Task: Add an event with the title Monthly Performance Evaluation and Feedback, date '2024/03/27', time 8:50 AM to 10:50 AMand add a description: The Lunch Break Mindfulness Session is suitable for individuals of all experience levels, including those who are new to mindfulness. No special equipment or clothing is required—participants can simply find a comfortable position and bring their full attention to the practice., put the event into Red category . Add location for the event as: Dublin, Ireland, logged in from the account softage.3@softage.netand send the event invitation to softage.5@softage.net and softage.6@softage.net. Set a reminder for the event 2 hour before
Action: Mouse moved to (115, 124)
Screenshot: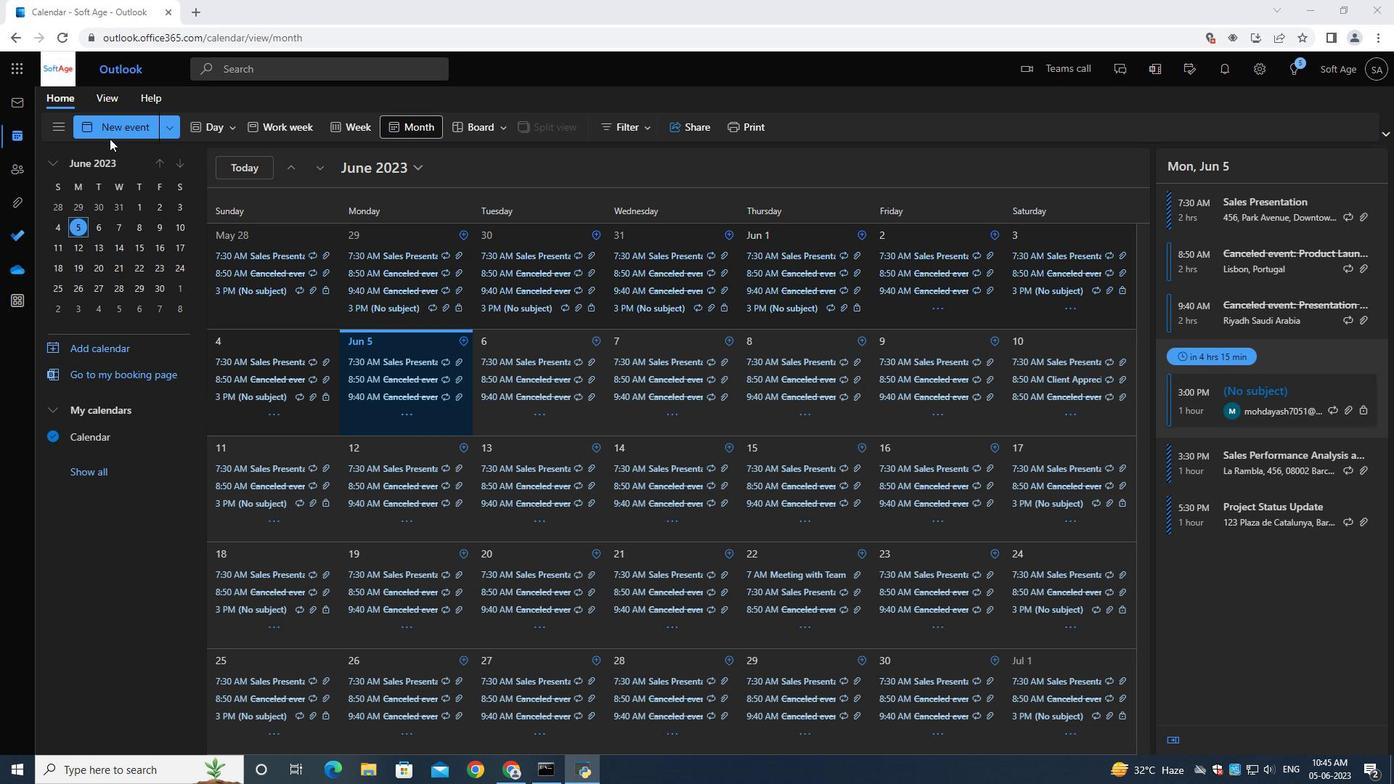 
Action: Mouse pressed left at (115, 124)
Screenshot: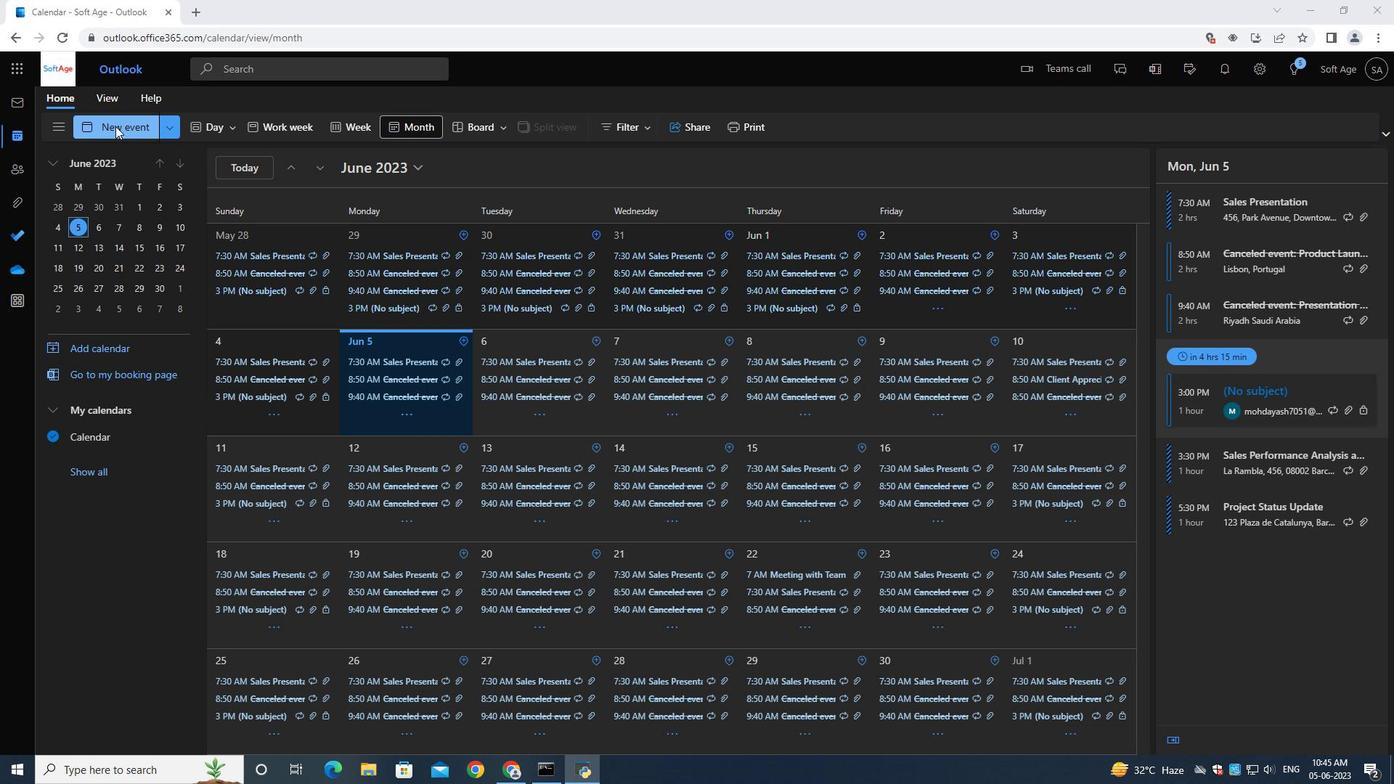 
Action: Mouse moved to (367, 223)
Screenshot: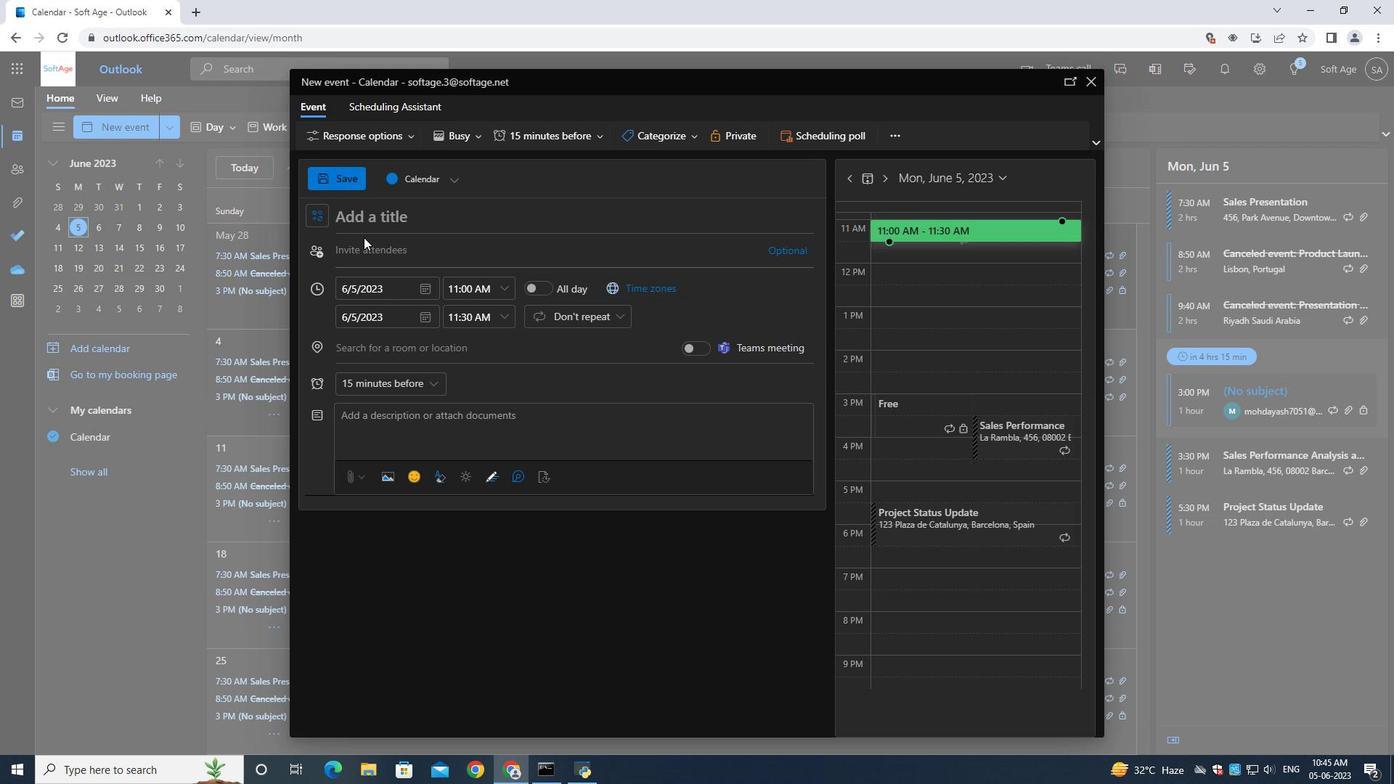 
Action: Mouse pressed left at (367, 223)
Screenshot: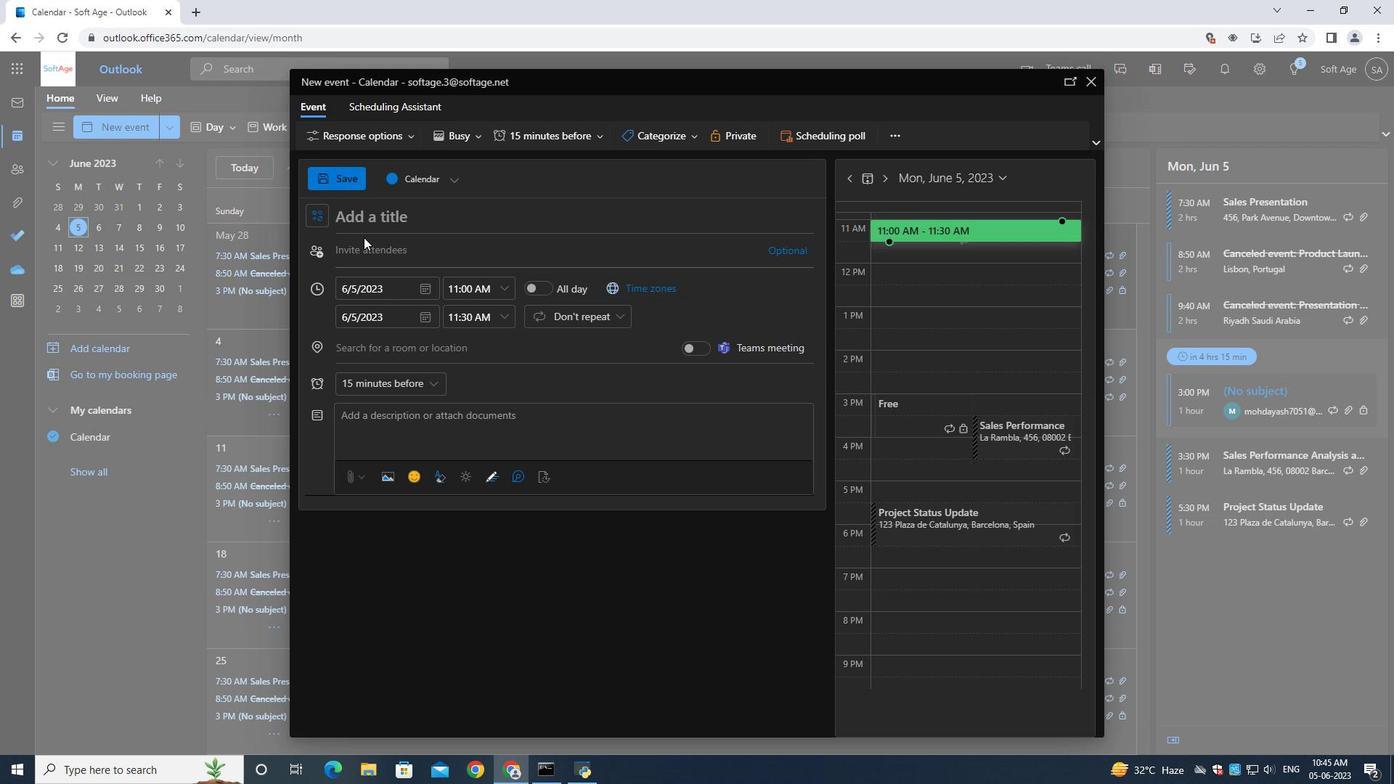 
Action: Key pressed <Key.shift>Monthly<Key.space><Key.shift>Performance<Key.space><Key.shift>Evaluation<Key.space>and<Key.space><Key.shift>Feedback
Screenshot: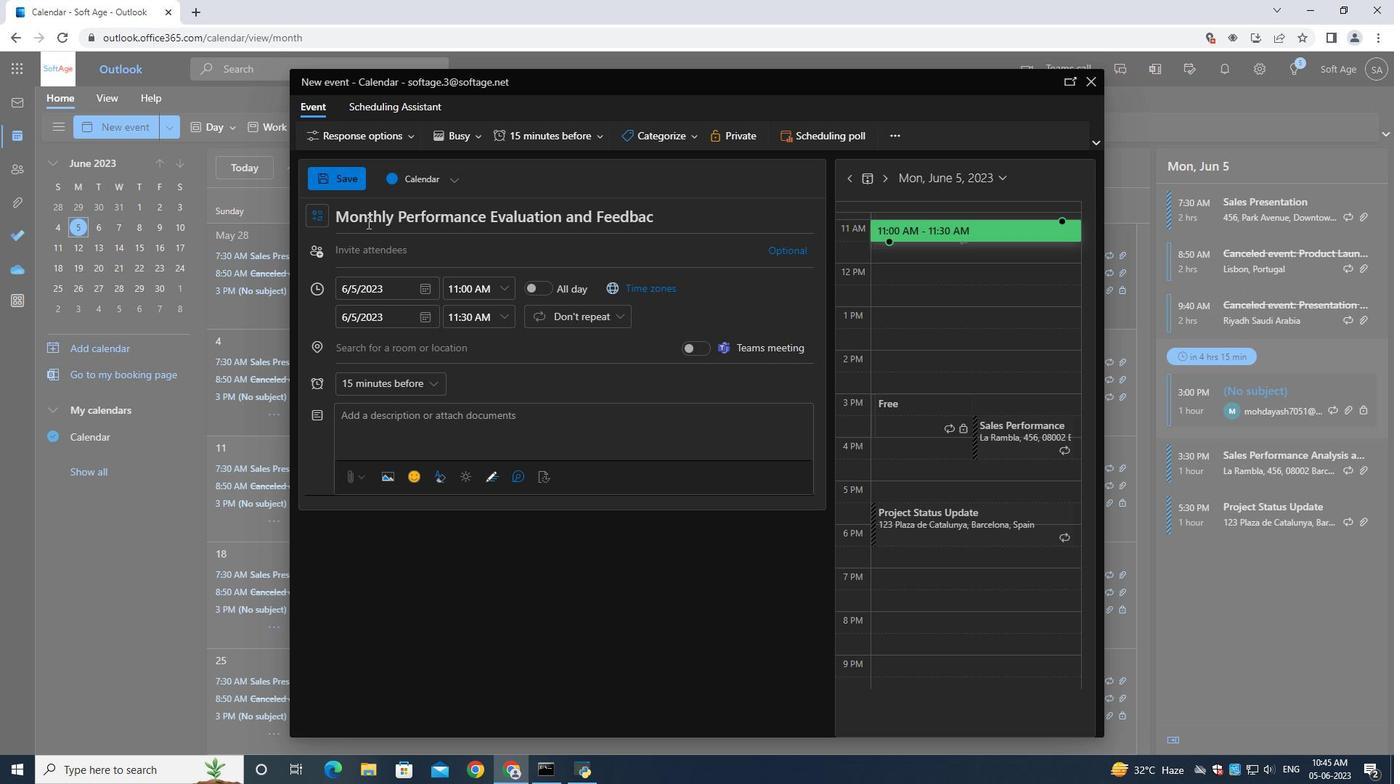 
Action: Mouse moved to (419, 286)
Screenshot: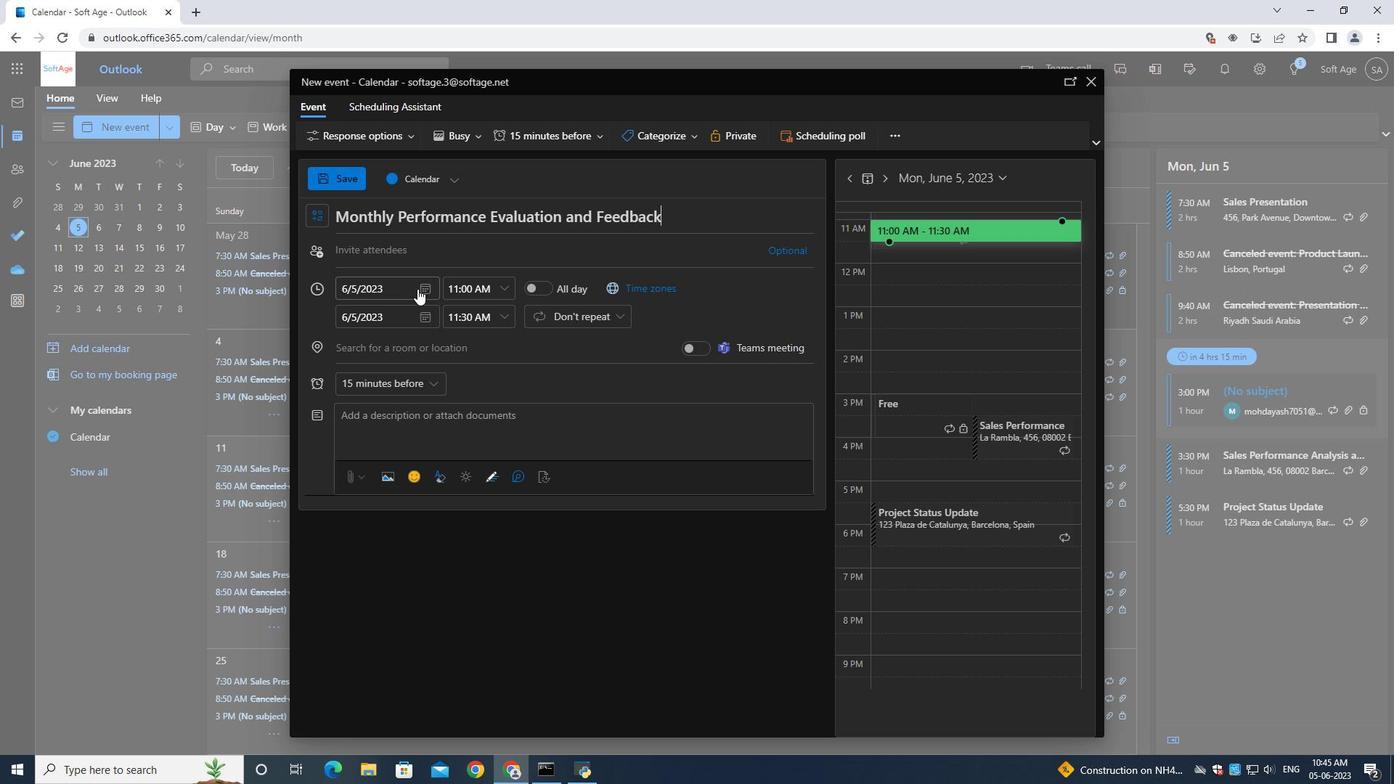 
Action: Mouse pressed left at (419, 286)
Screenshot: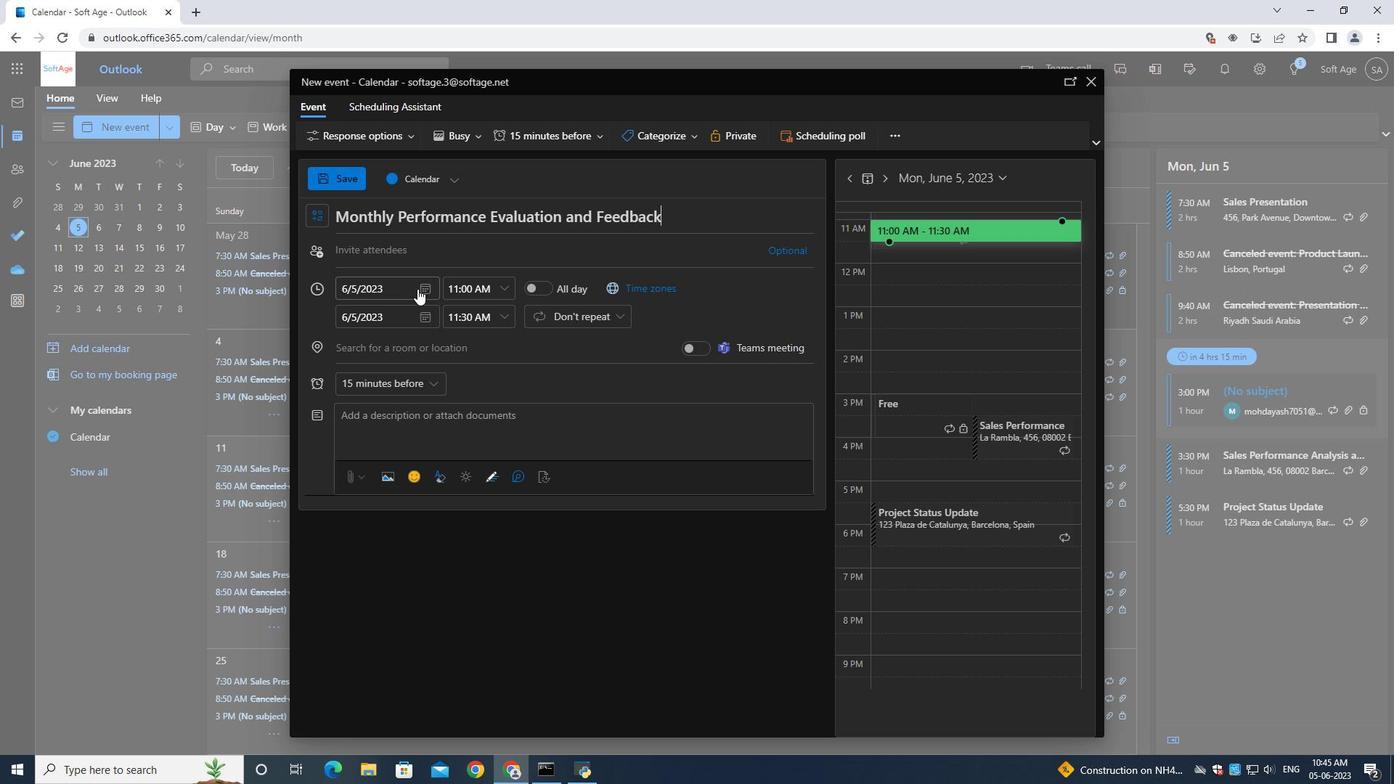 
Action: Mouse moved to (469, 327)
Screenshot: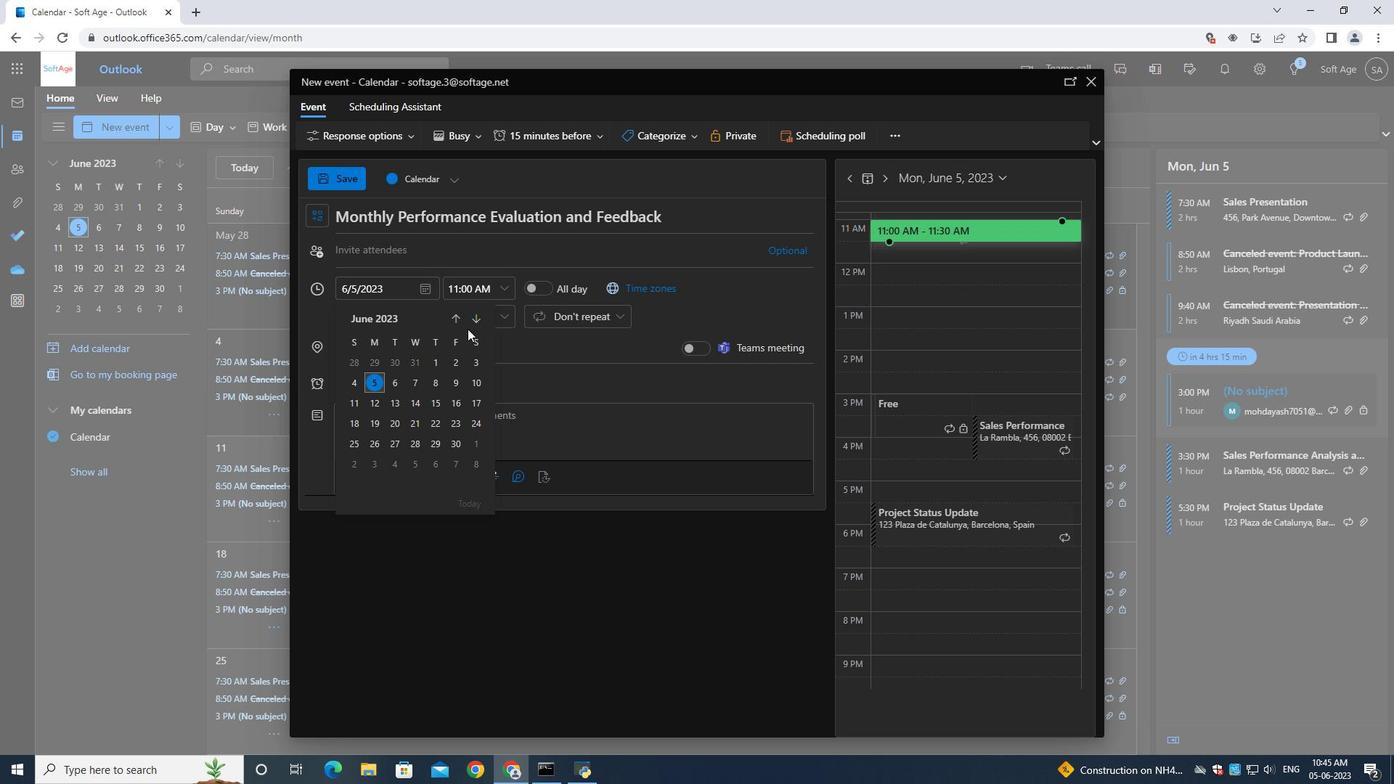 
Action: Mouse pressed left at (469, 327)
Screenshot: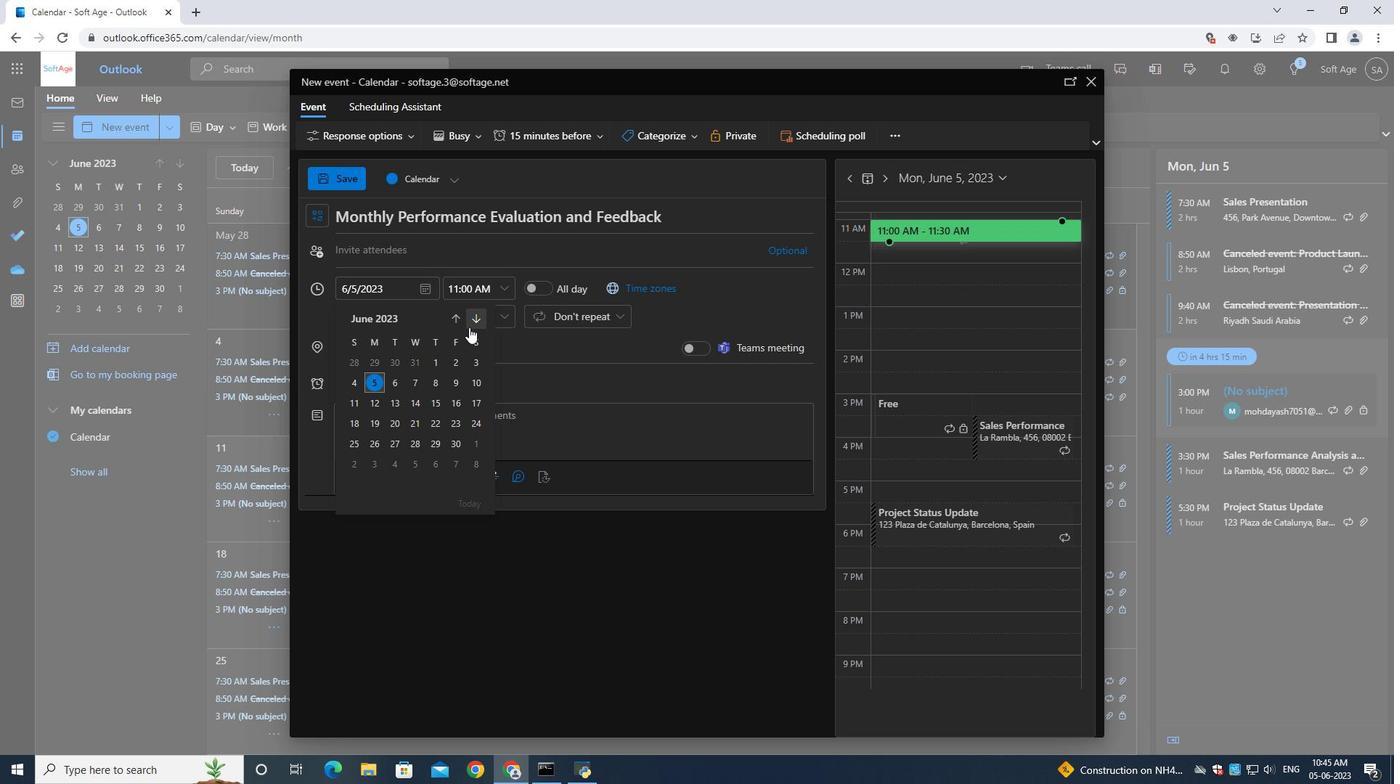 
Action: Mouse pressed left at (469, 327)
Screenshot: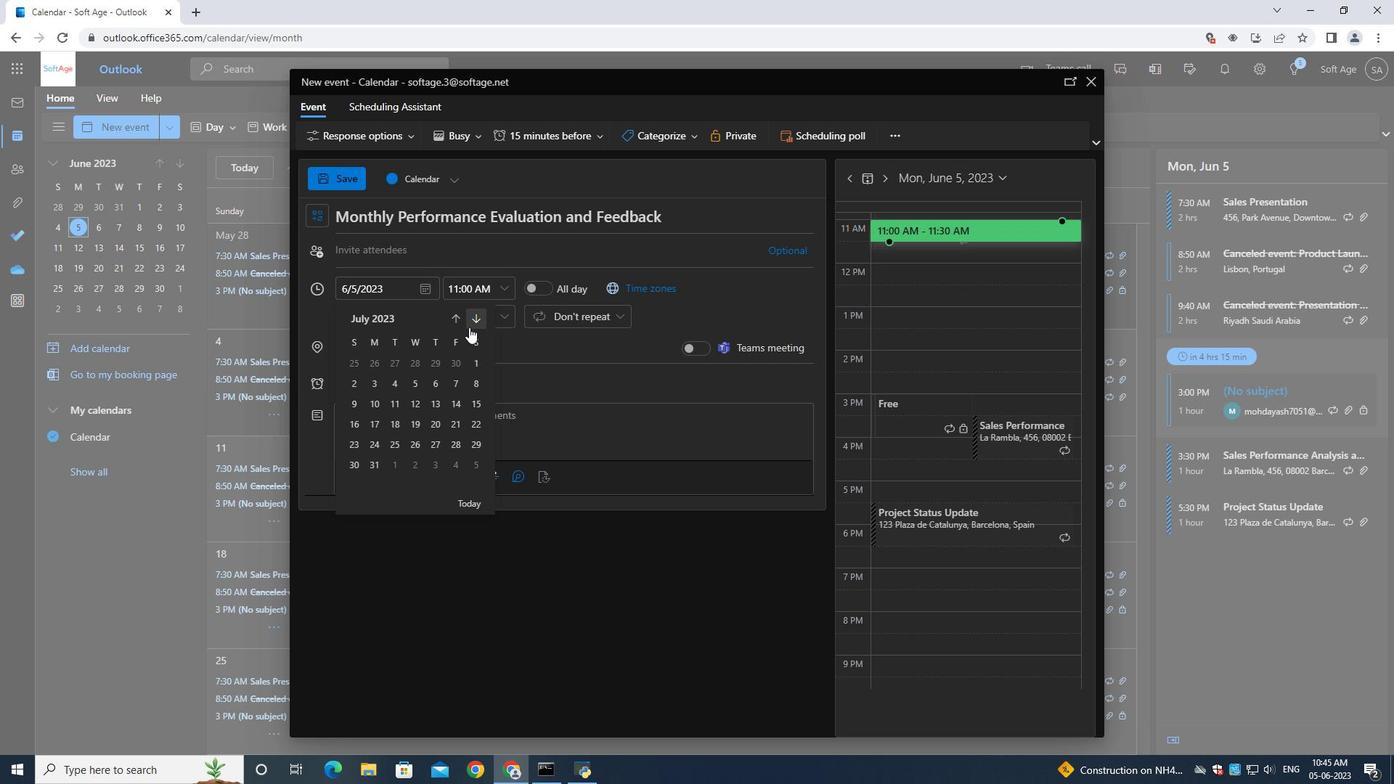 
Action: Mouse pressed left at (469, 327)
Screenshot: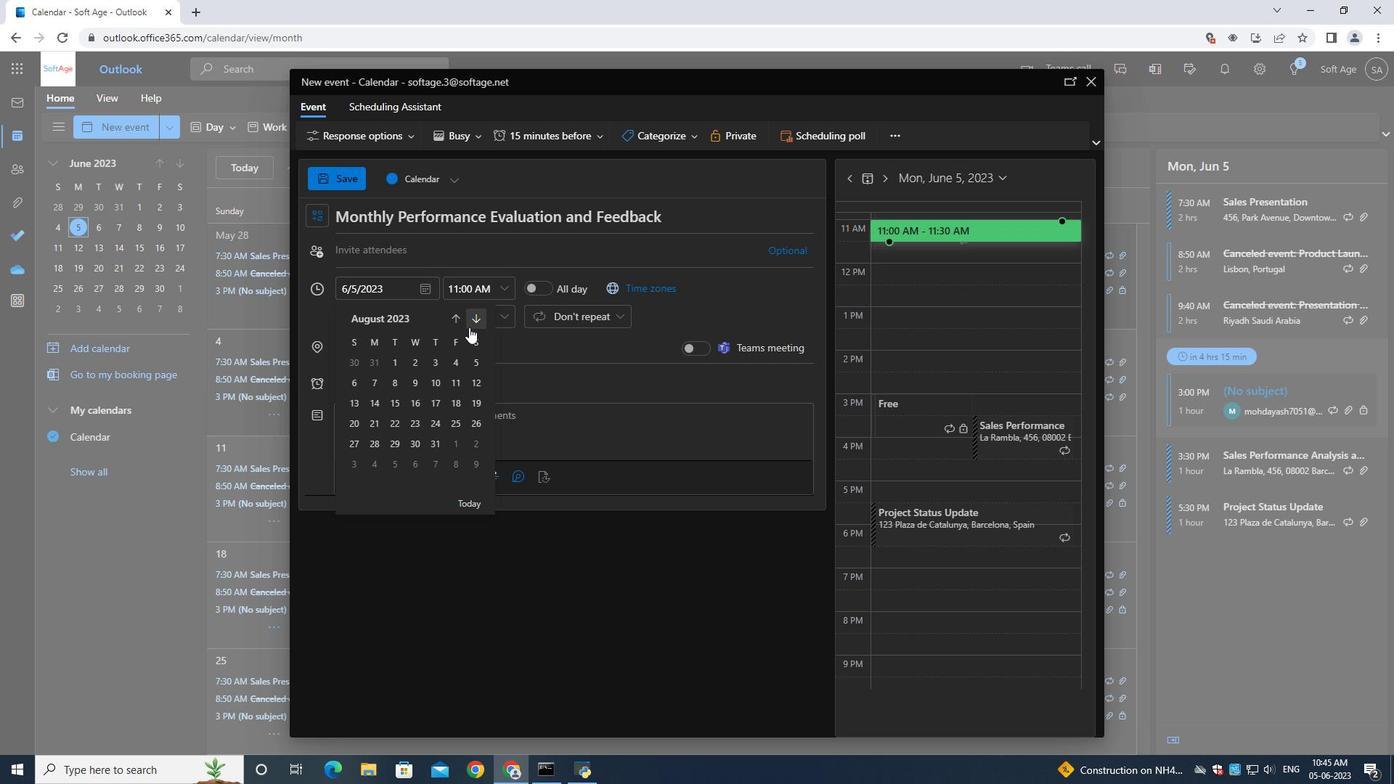 
Action: Mouse pressed left at (469, 327)
Screenshot: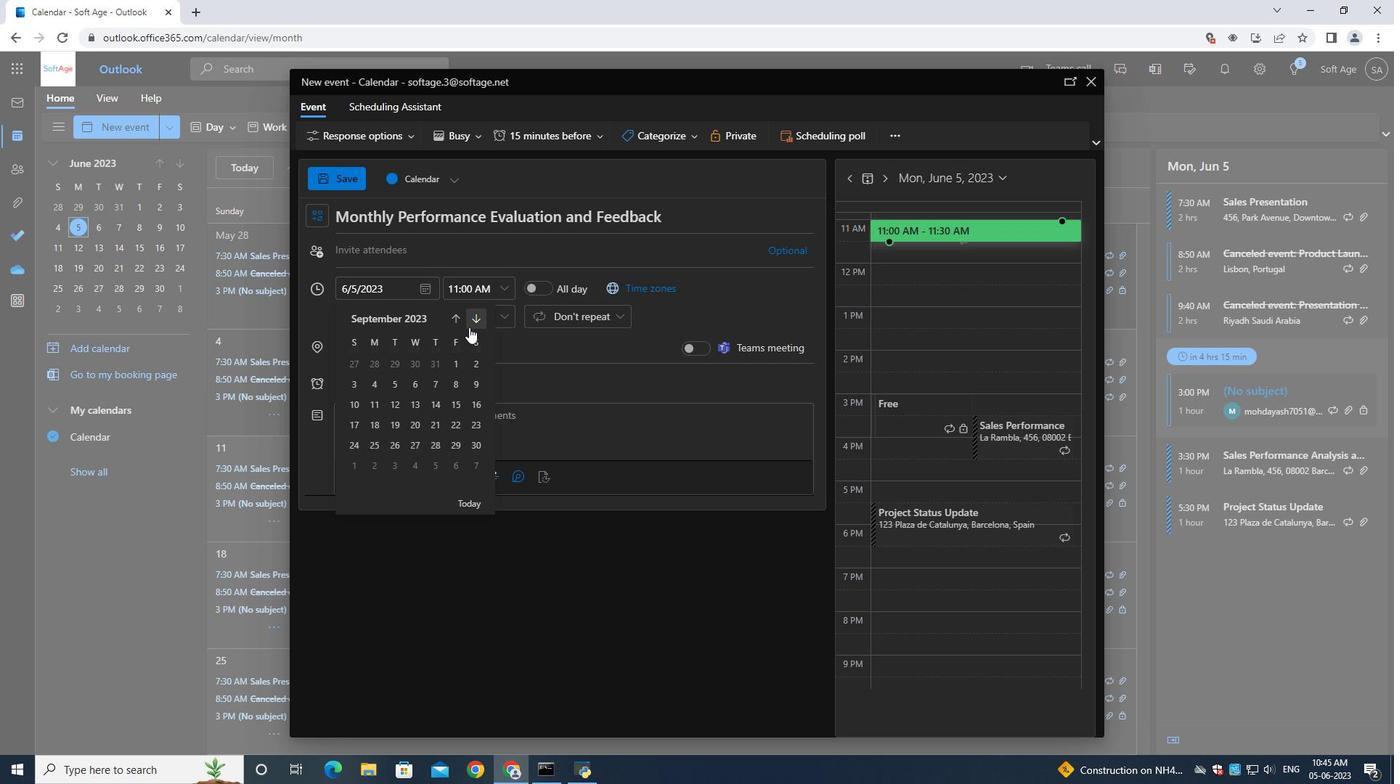 
Action: Mouse pressed left at (469, 327)
Screenshot: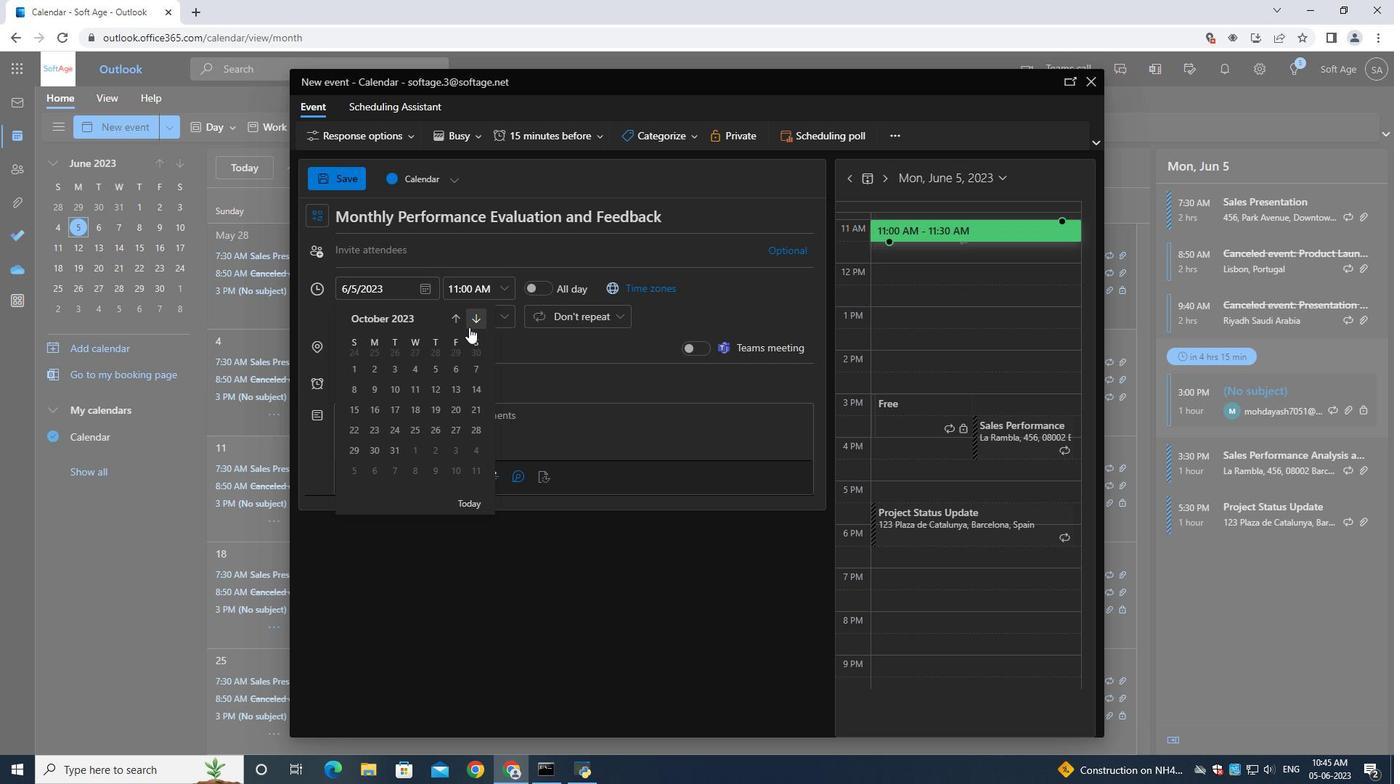 
Action: Mouse pressed left at (469, 327)
Screenshot: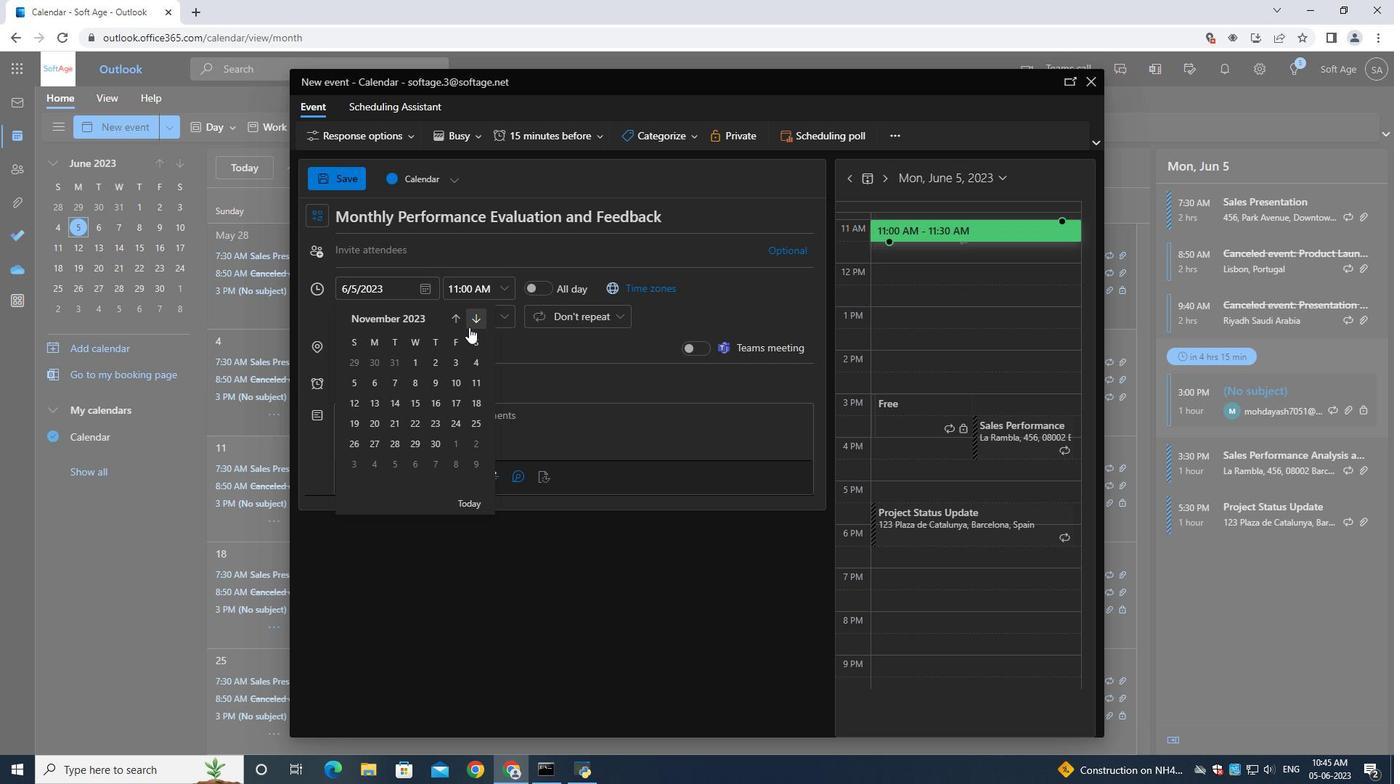 
Action: Mouse pressed left at (469, 327)
Screenshot: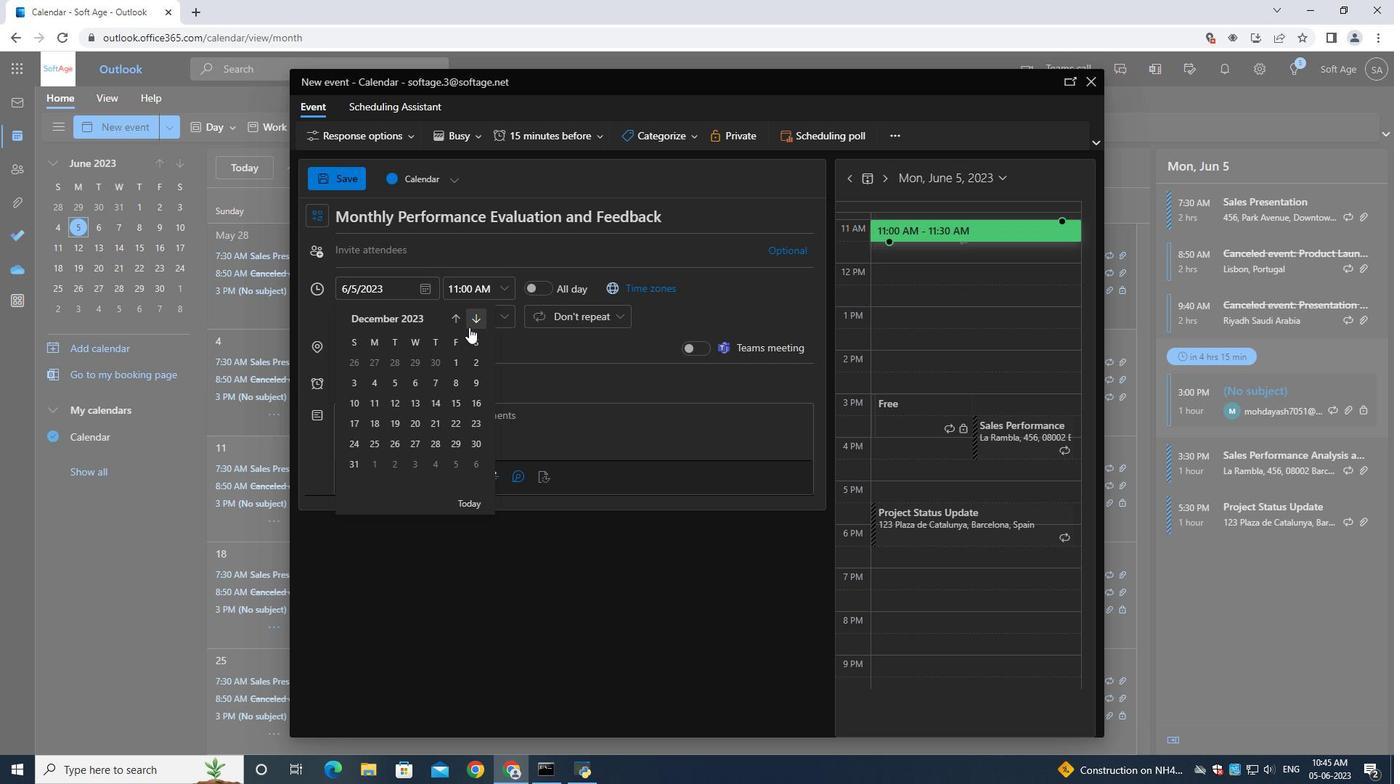 
Action: Mouse moved to (469, 326)
Screenshot: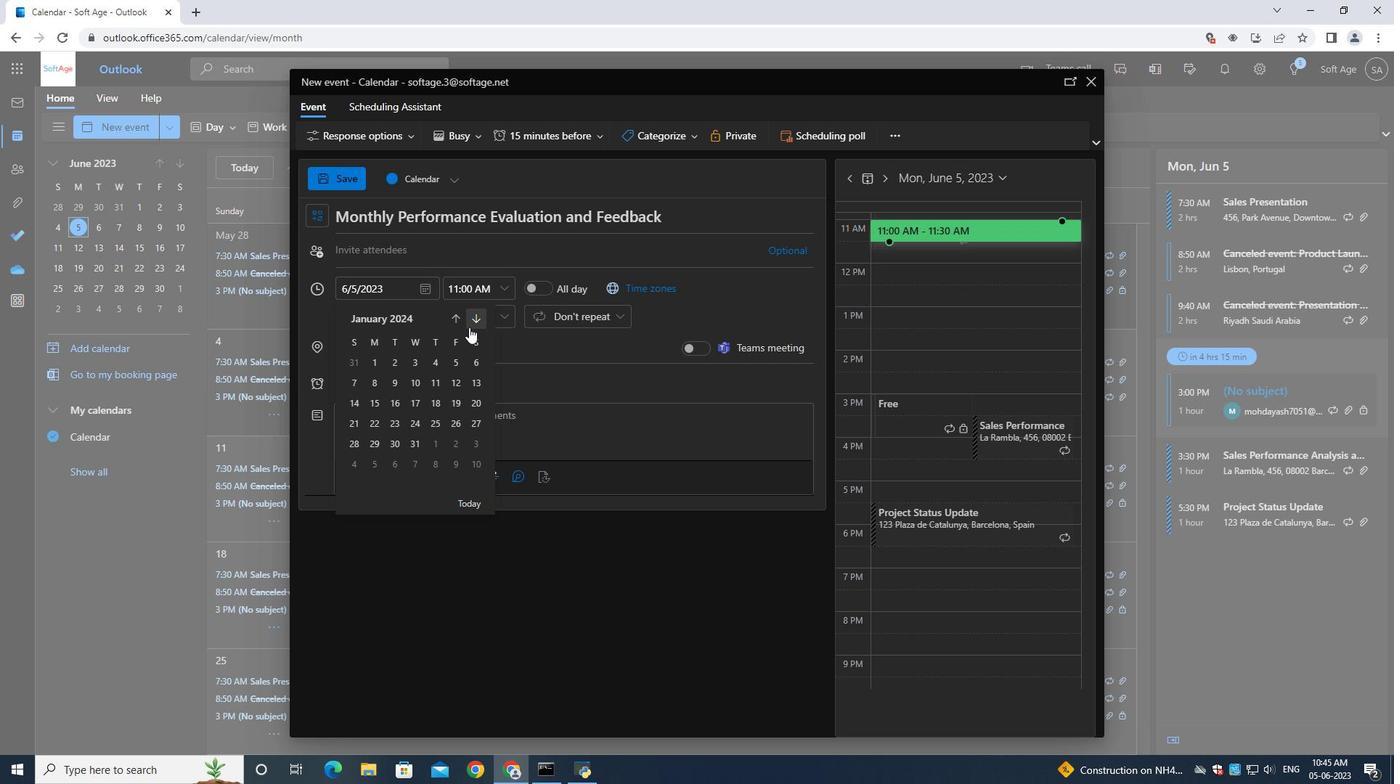 
Action: Mouse pressed left at (469, 326)
Screenshot: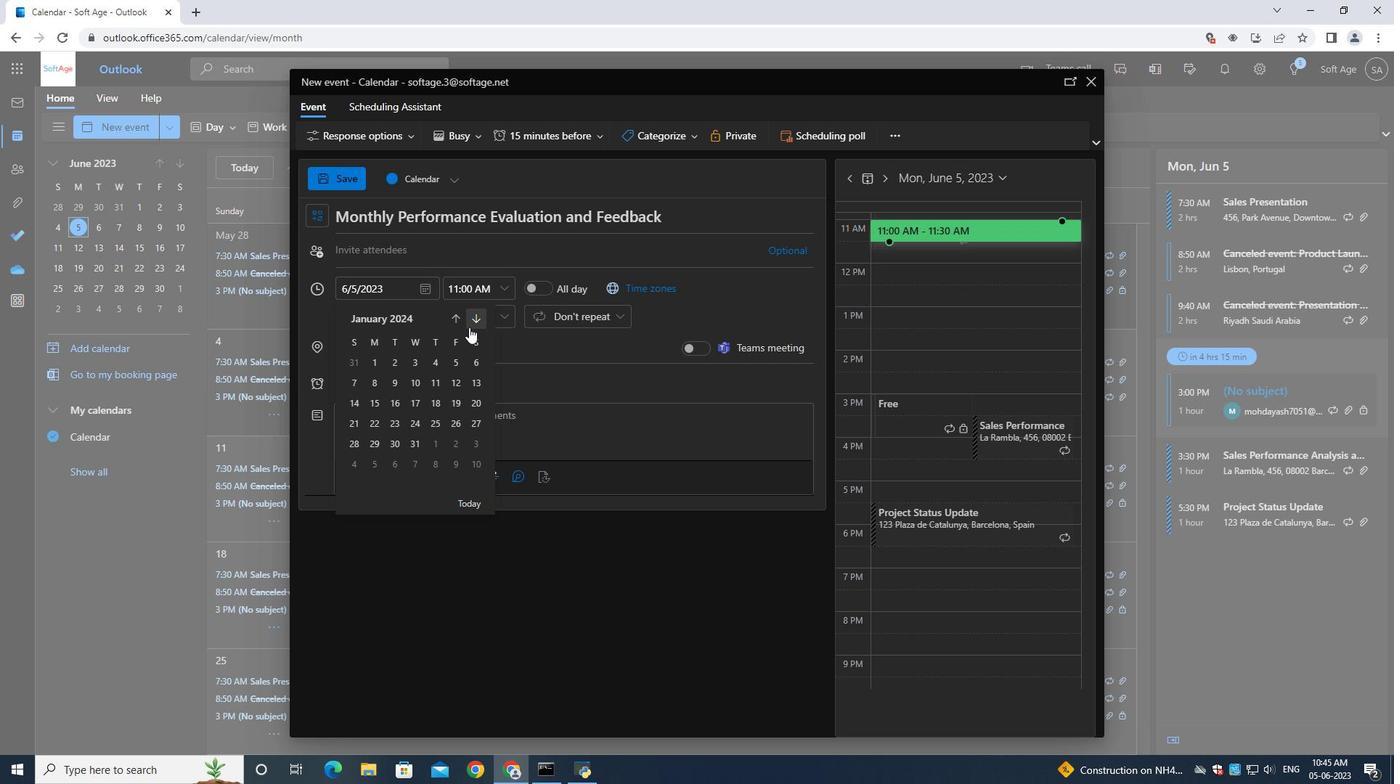 
Action: Mouse moved to (471, 323)
Screenshot: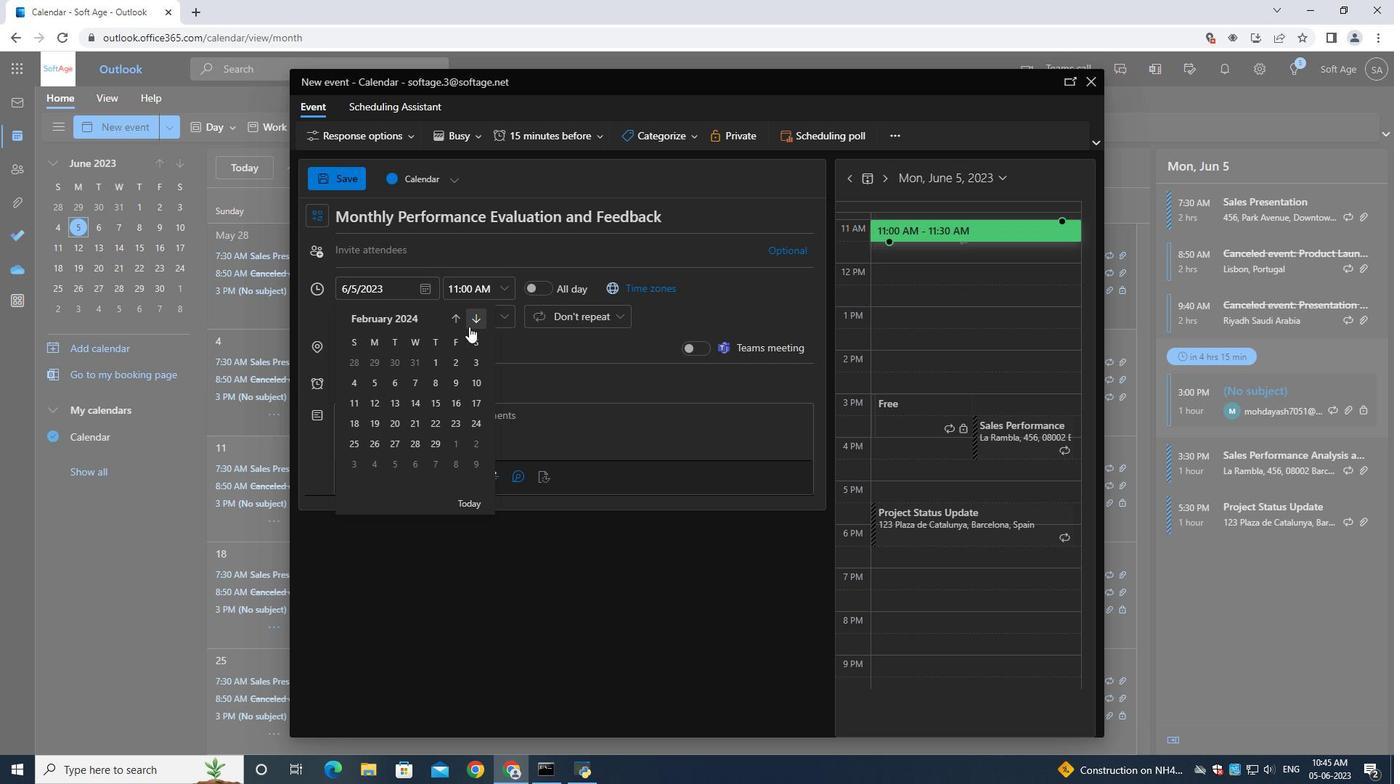 
Action: Mouse pressed left at (471, 323)
Screenshot: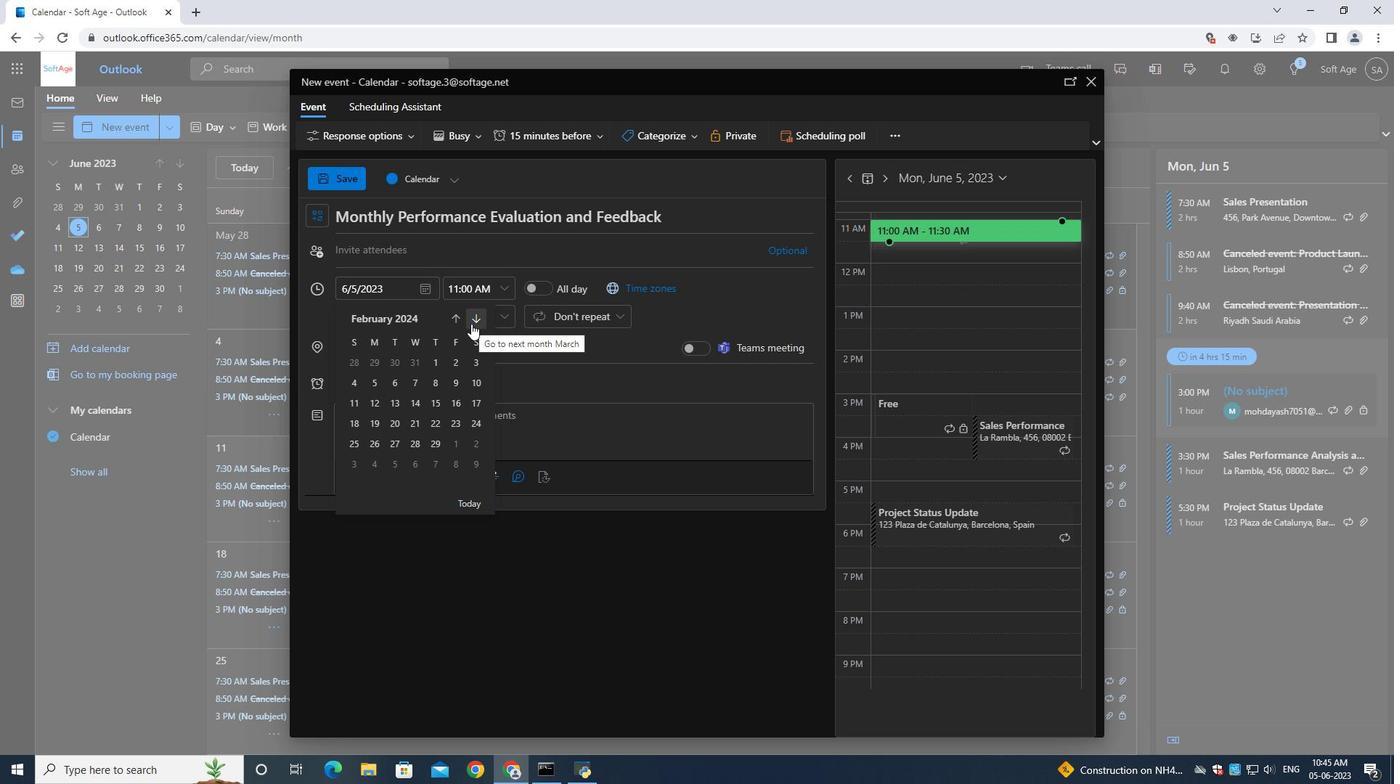 
Action: Mouse moved to (413, 444)
Screenshot: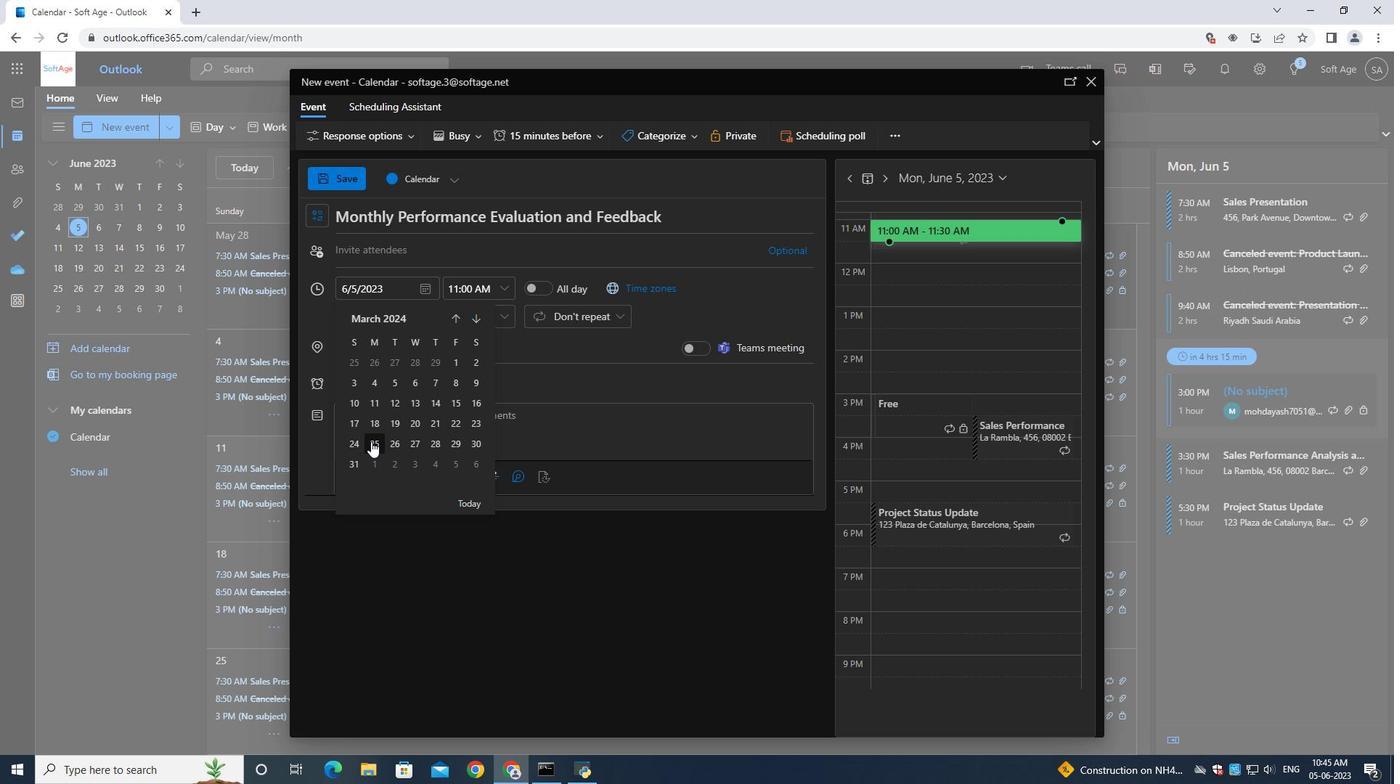 
Action: Mouse pressed left at (413, 444)
Screenshot: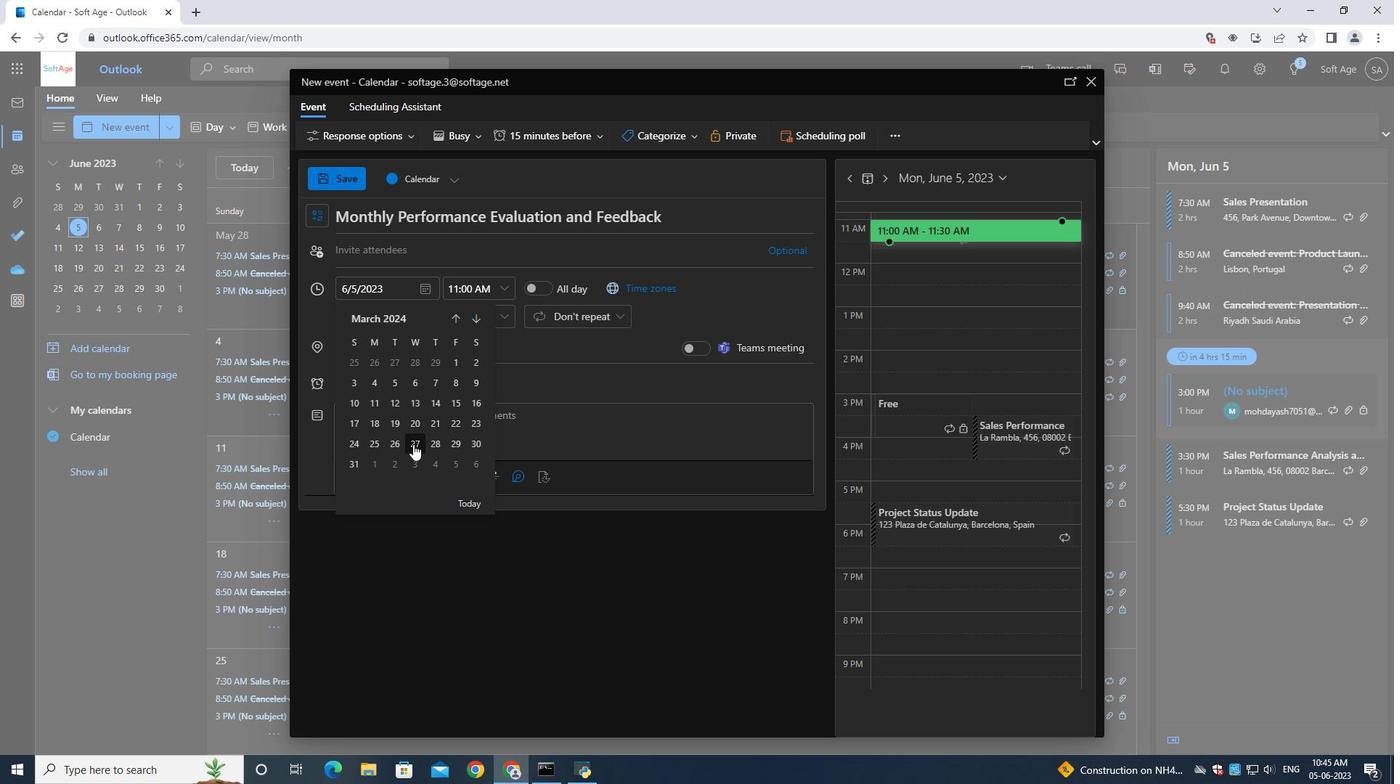 
Action: Mouse moved to (463, 297)
Screenshot: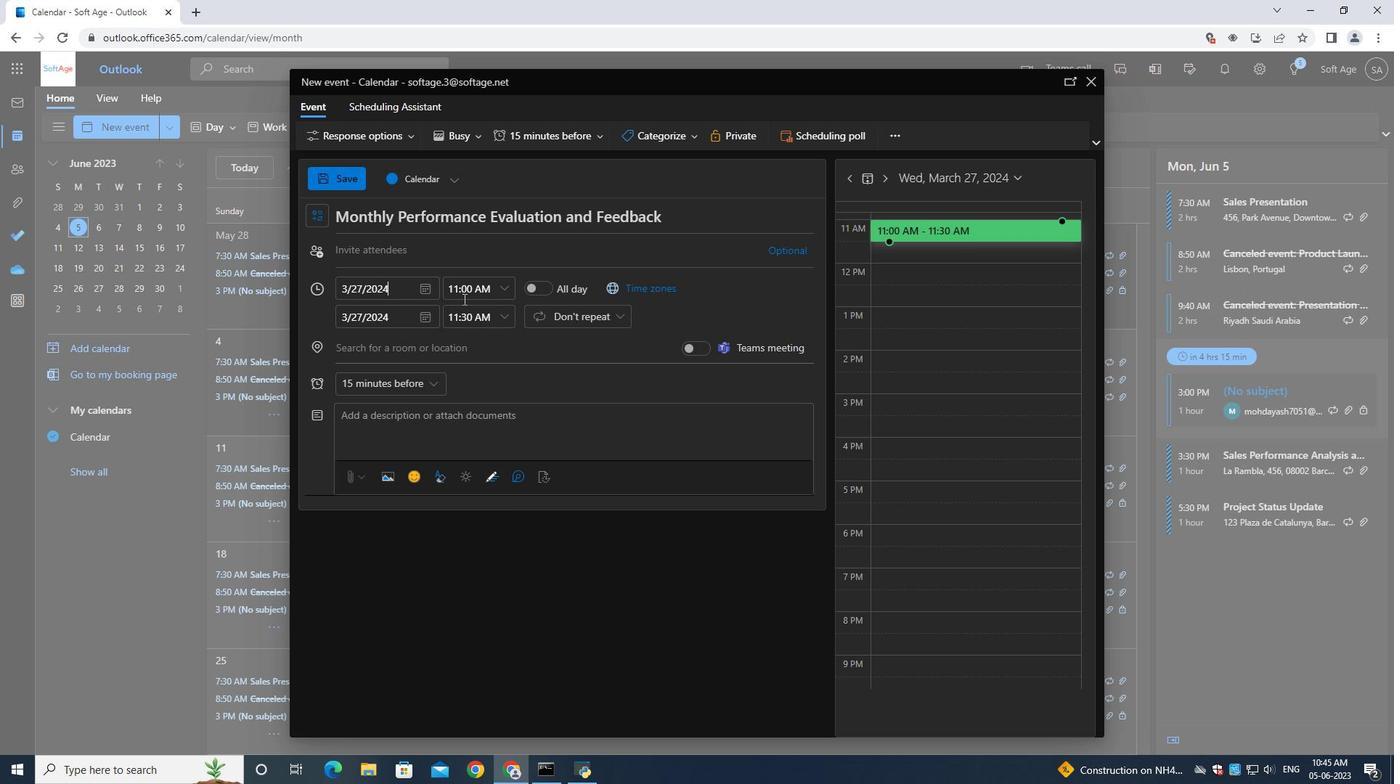 
Action: Mouse pressed left at (463, 297)
Screenshot: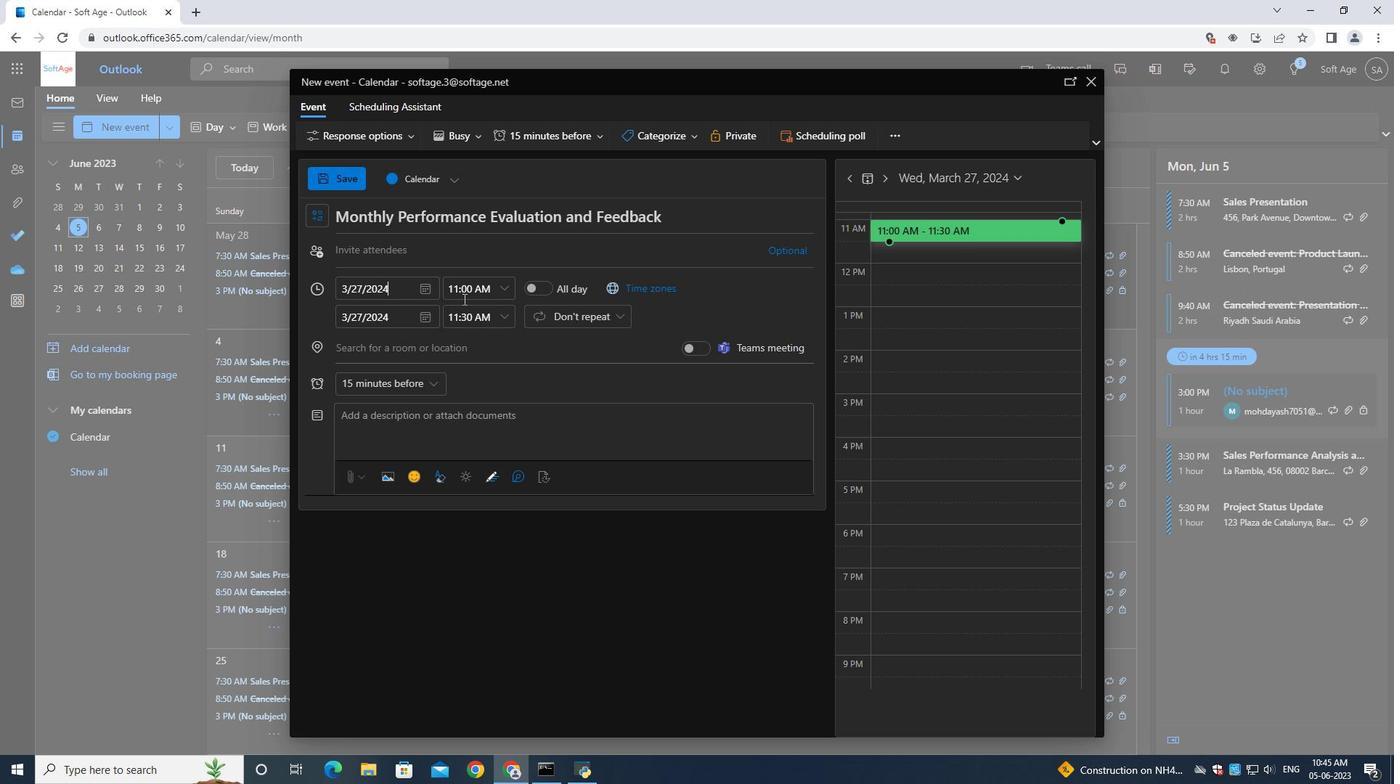 
Action: Mouse moved to (450, 385)
Screenshot: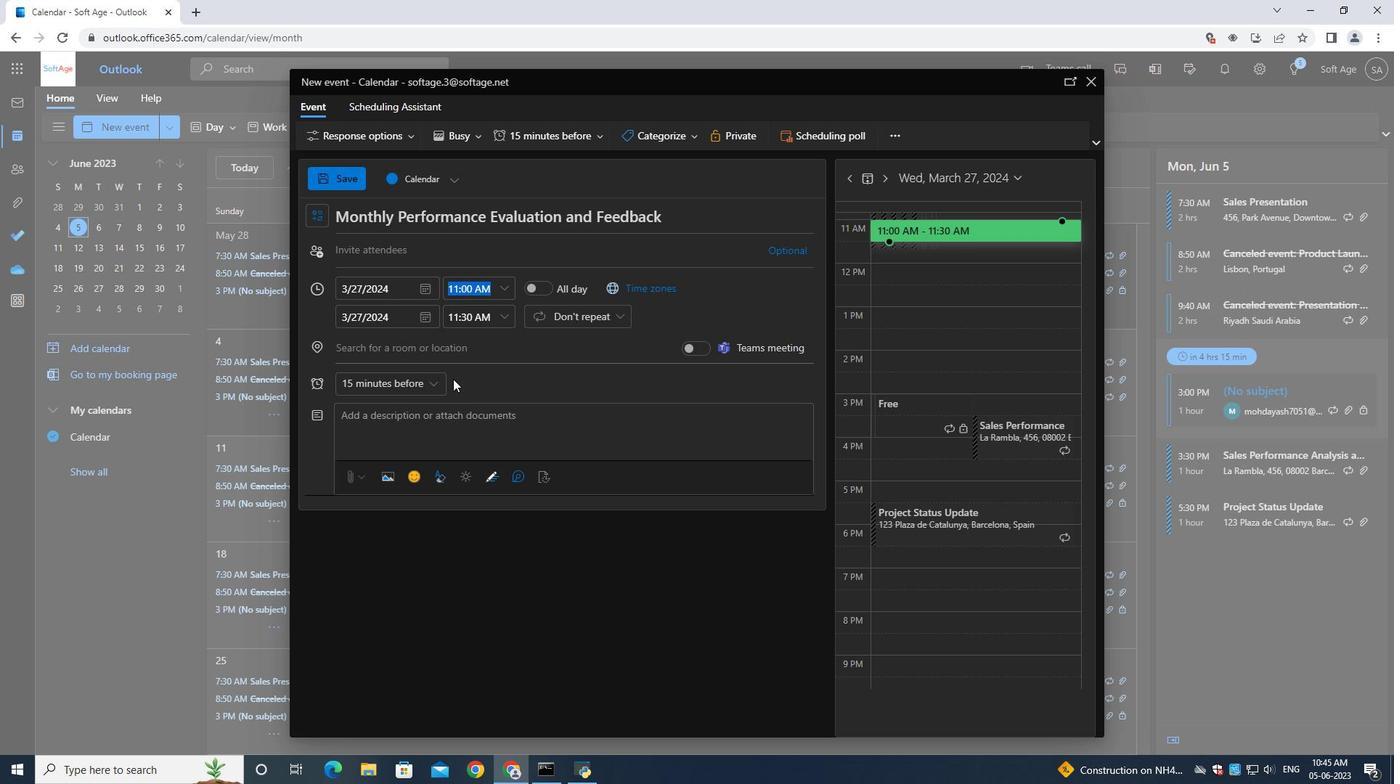 
Action: Key pressed 8<Key.shift_r>:50<Key.shift>Am
Screenshot: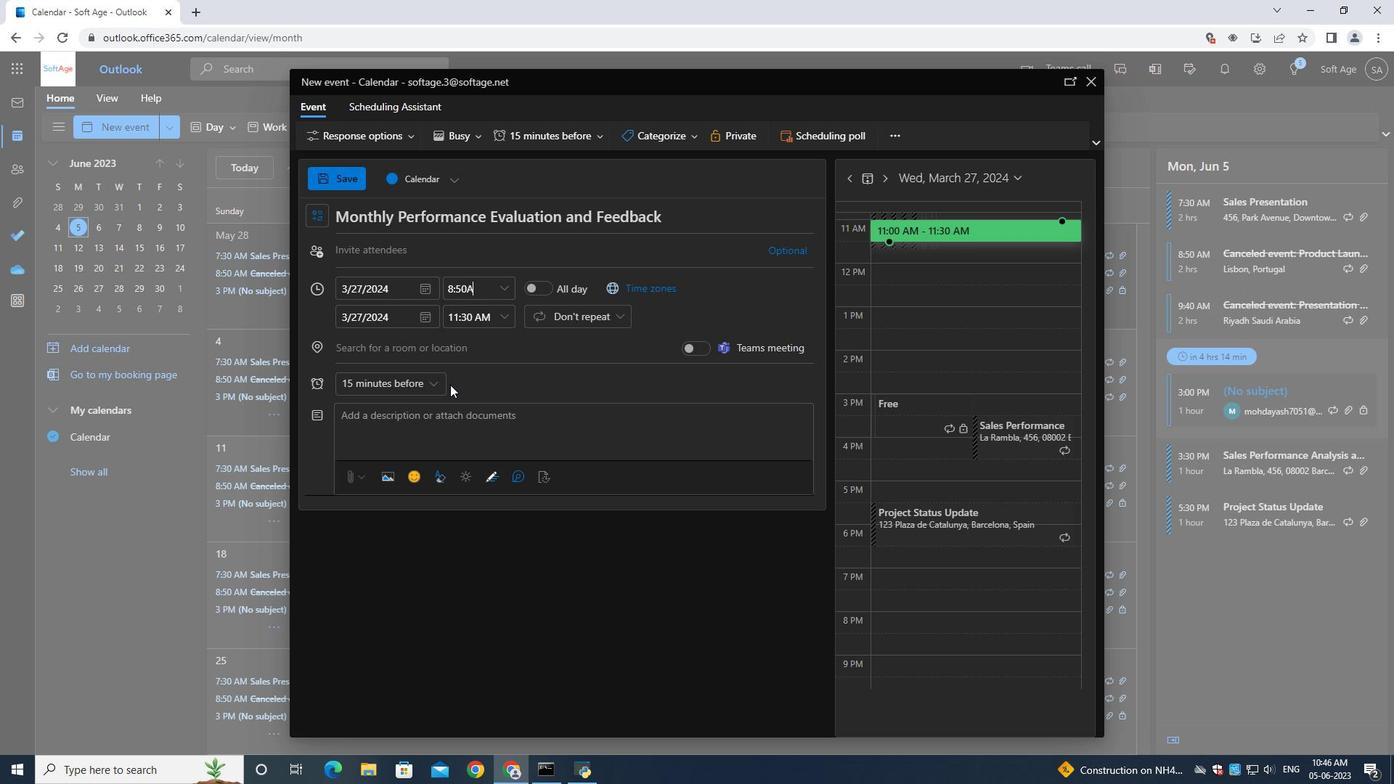 
Action: Mouse moved to (496, 311)
Screenshot: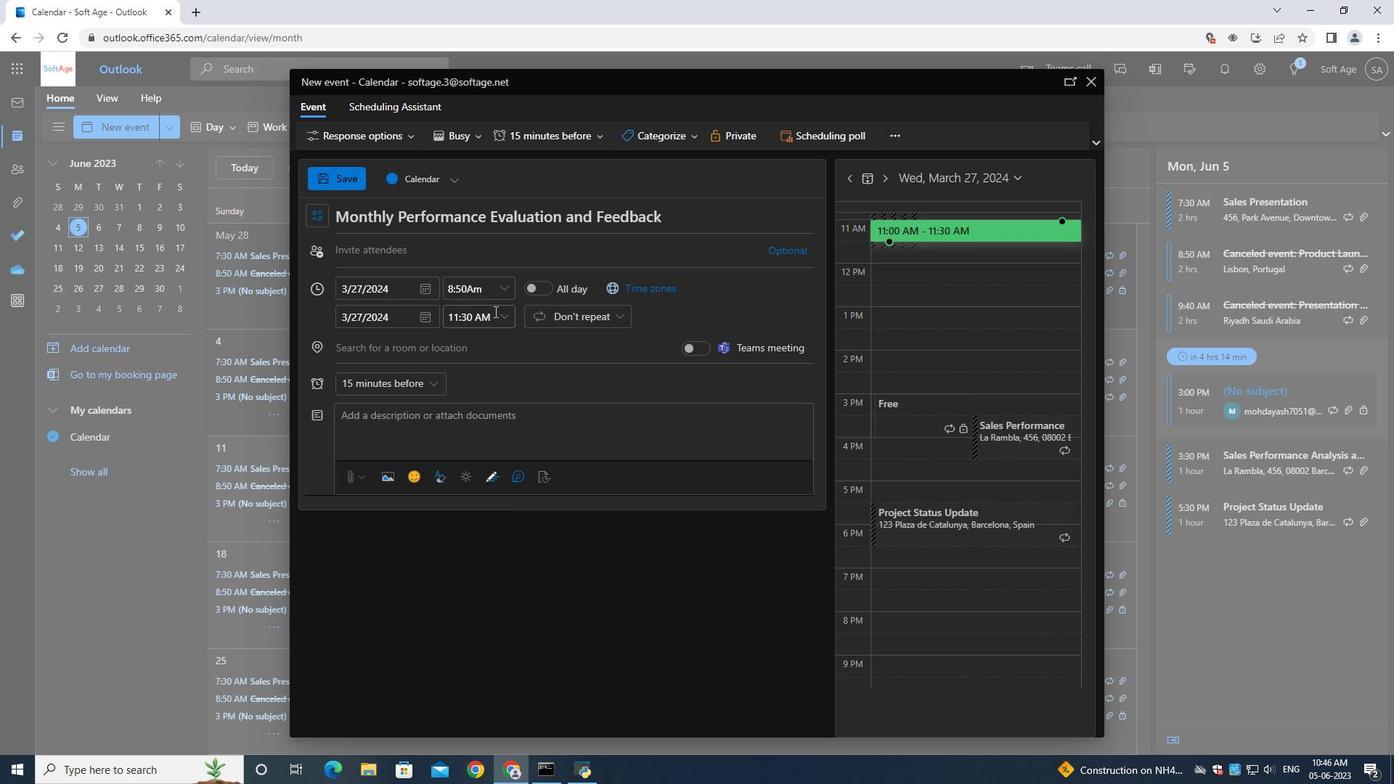 
Action: Key pressed <Key.backspace><Key.shift>M
Screenshot: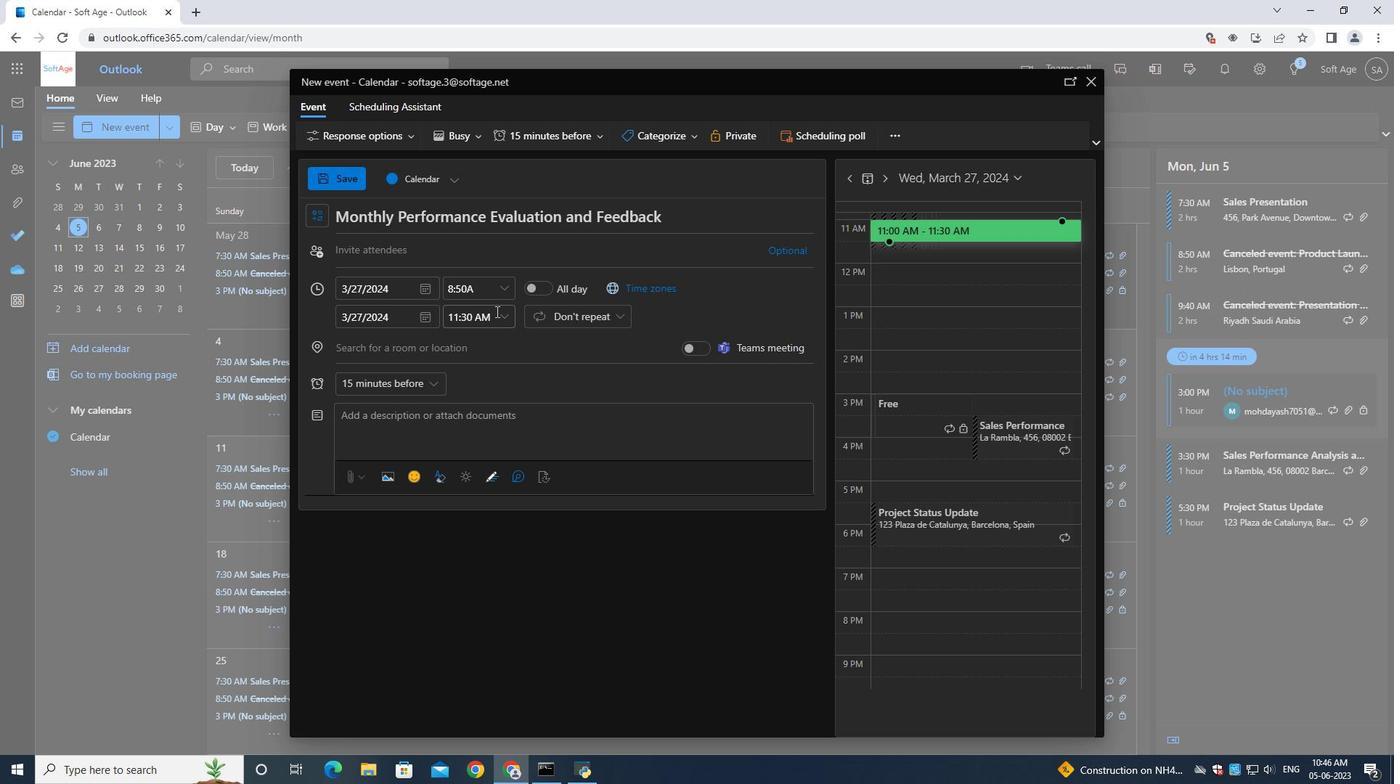 
Action: Mouse moved to (471, 323)
Screenshot: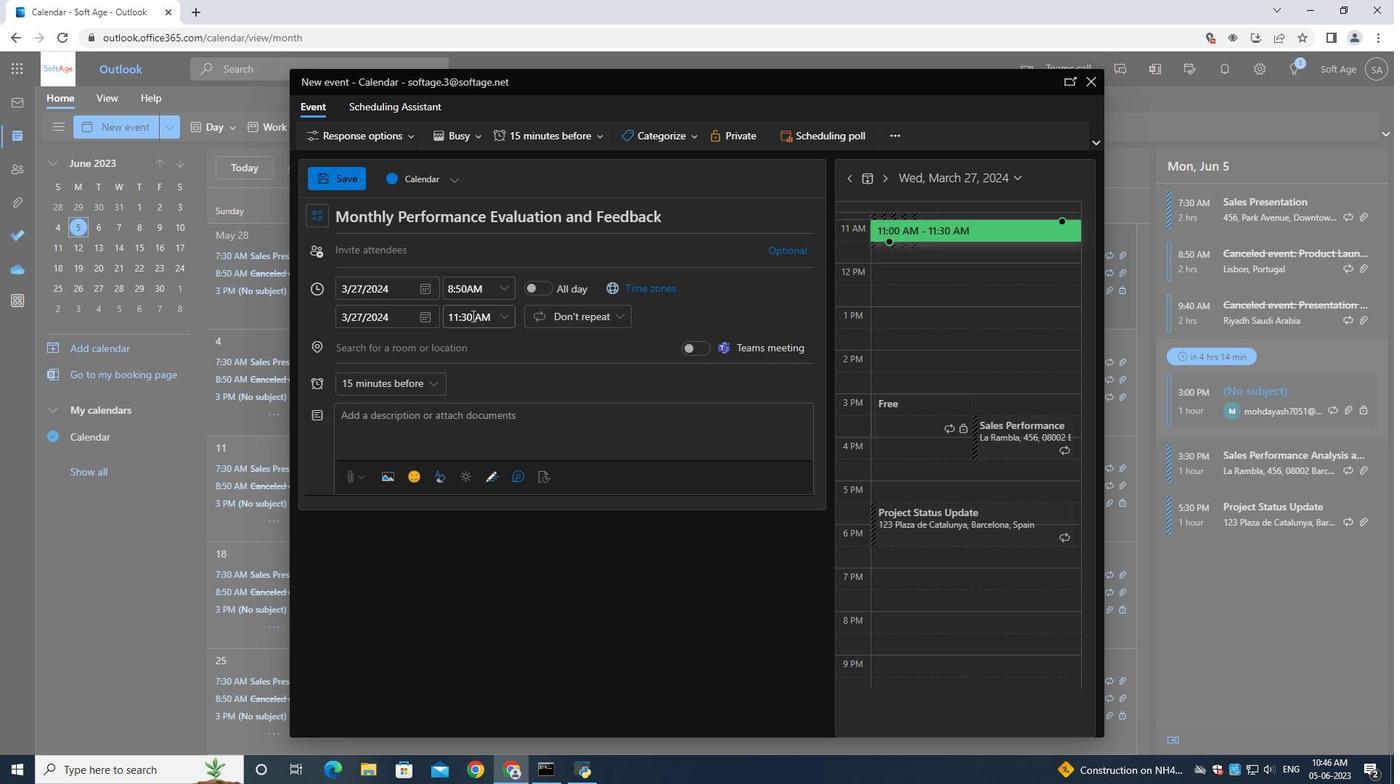 
Action: Mouse pressed left at (471, 323)
Screenshot: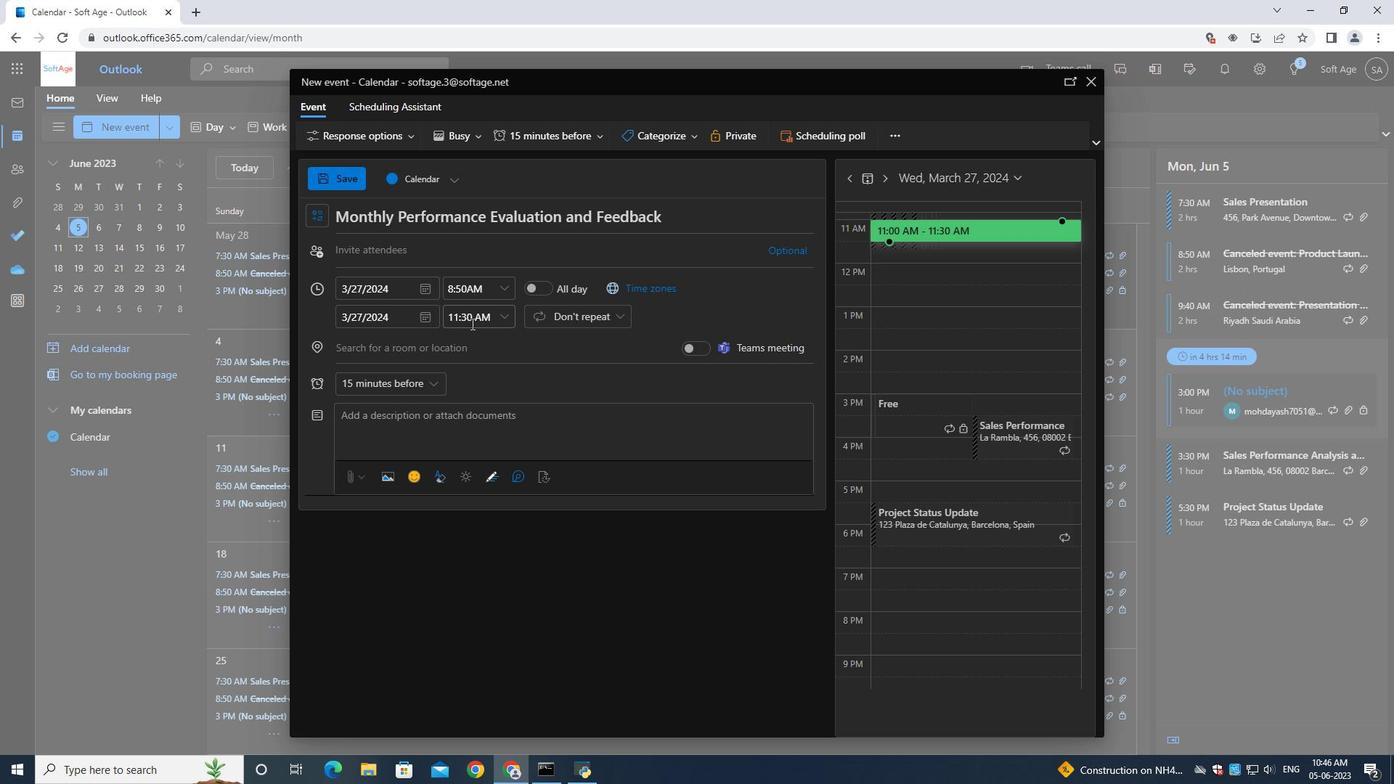 
Action: Key pressed 10<Key.shift_r>:50<Key.shift>AM
Screenshot: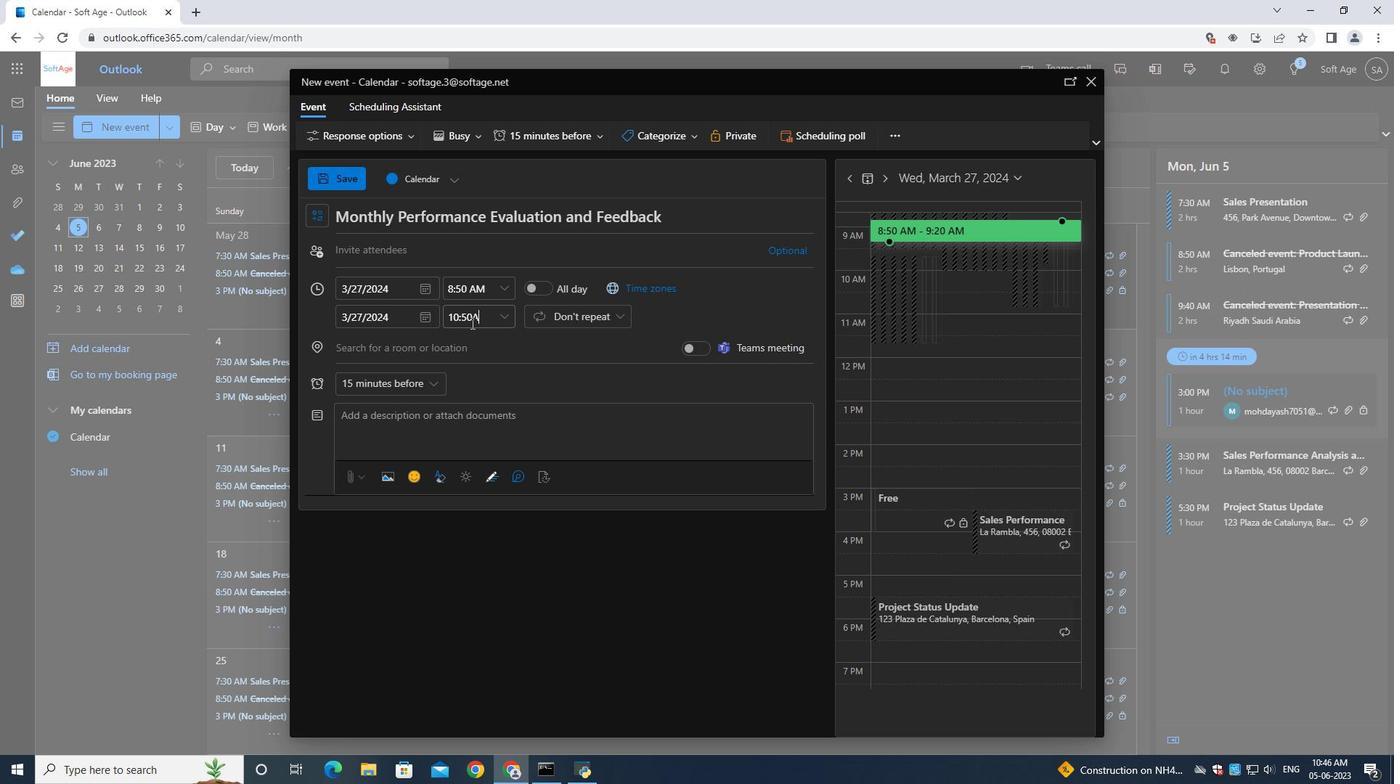 
Action: Mouse moved to (359, 425)
Screenshot: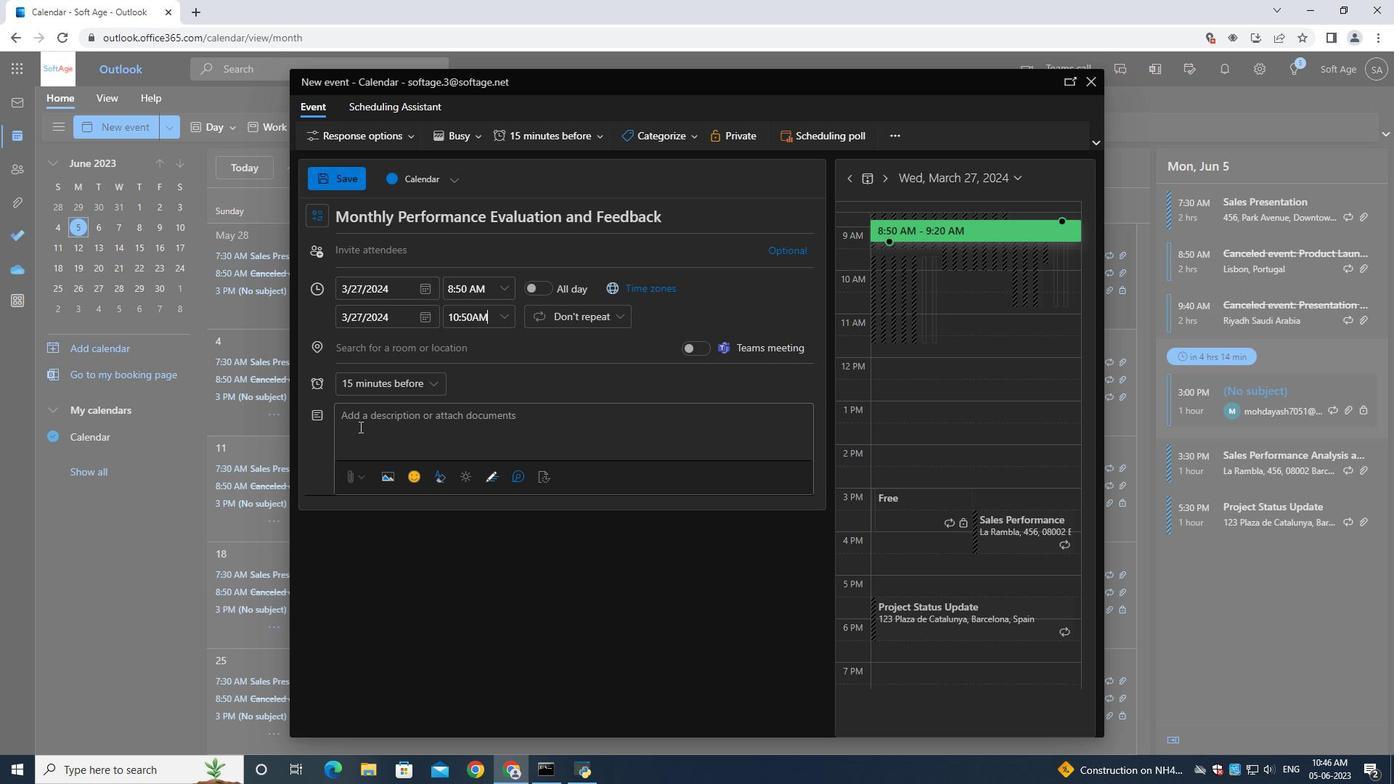 
Action: Mouse pressed left at (359, 425)
Screenshot: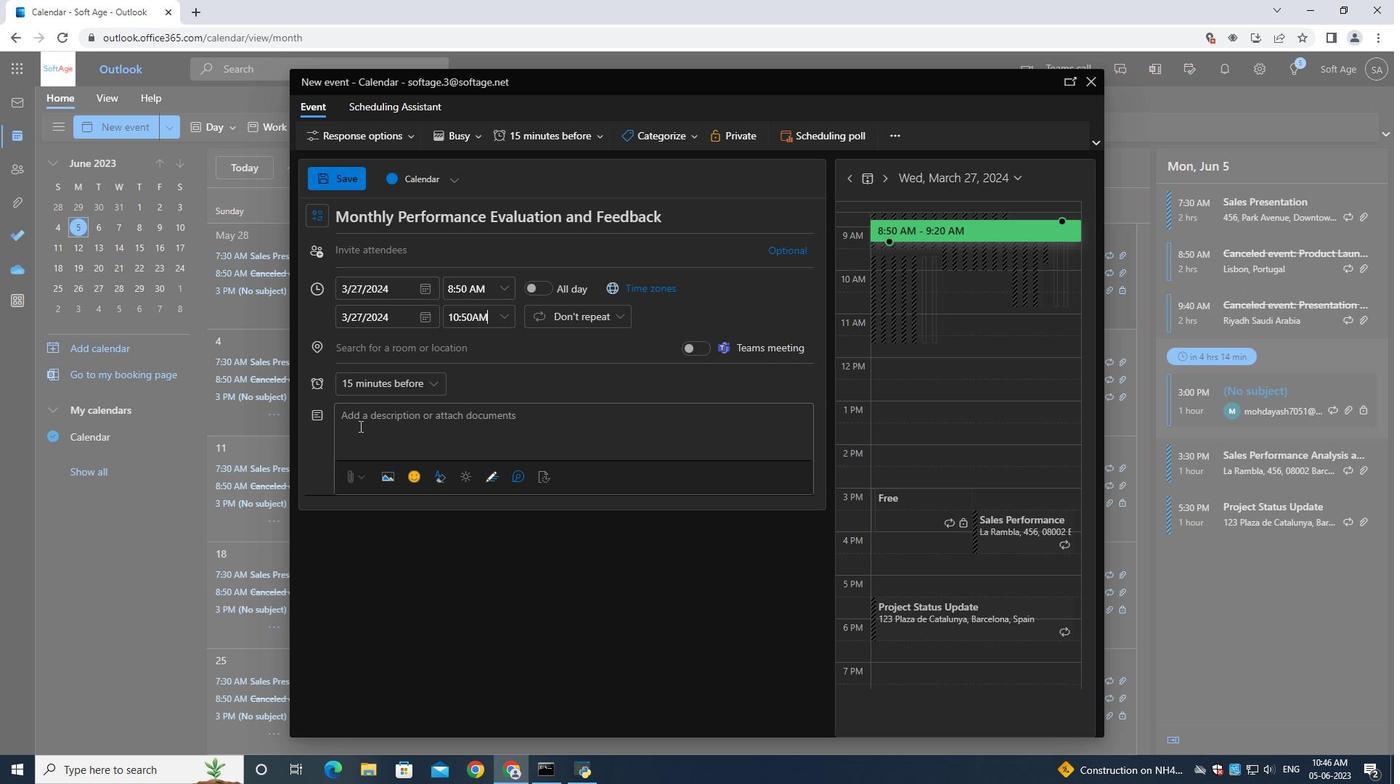 
Action: Mouse moved to (363, 426)
Screenshot: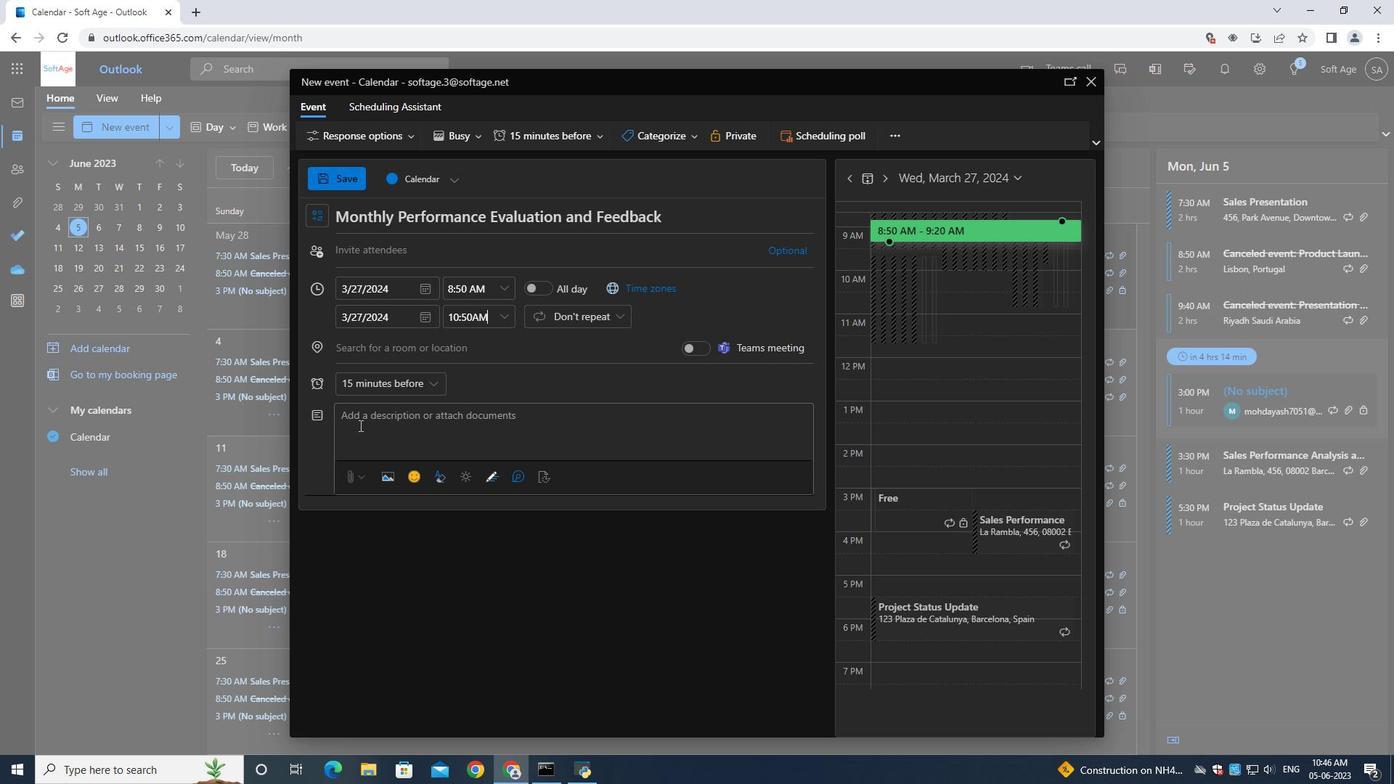 
Action: Key pressed <Key.shift>The<Key.space><Key.shift>Lunch<Key.space><Key.shift>Break<Key.space><Key.shift>Mindfulness<Key.space><Key.shift>Session<Key.space><Key.shift><Key.shift>is<Key.space>suitable<Key.space>for<Key.space>ind
Screenshot: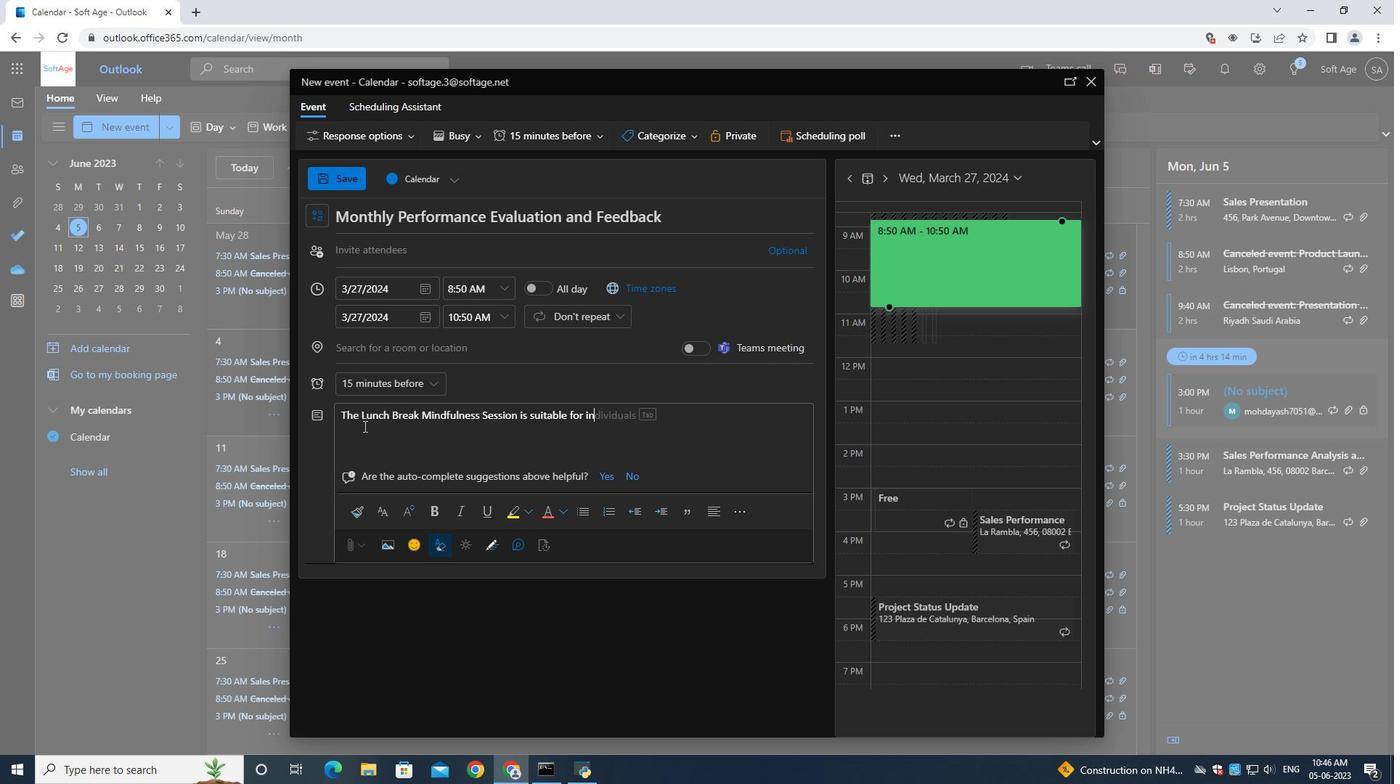 
Action: Mouse moved to (359, 424)
Screenshot: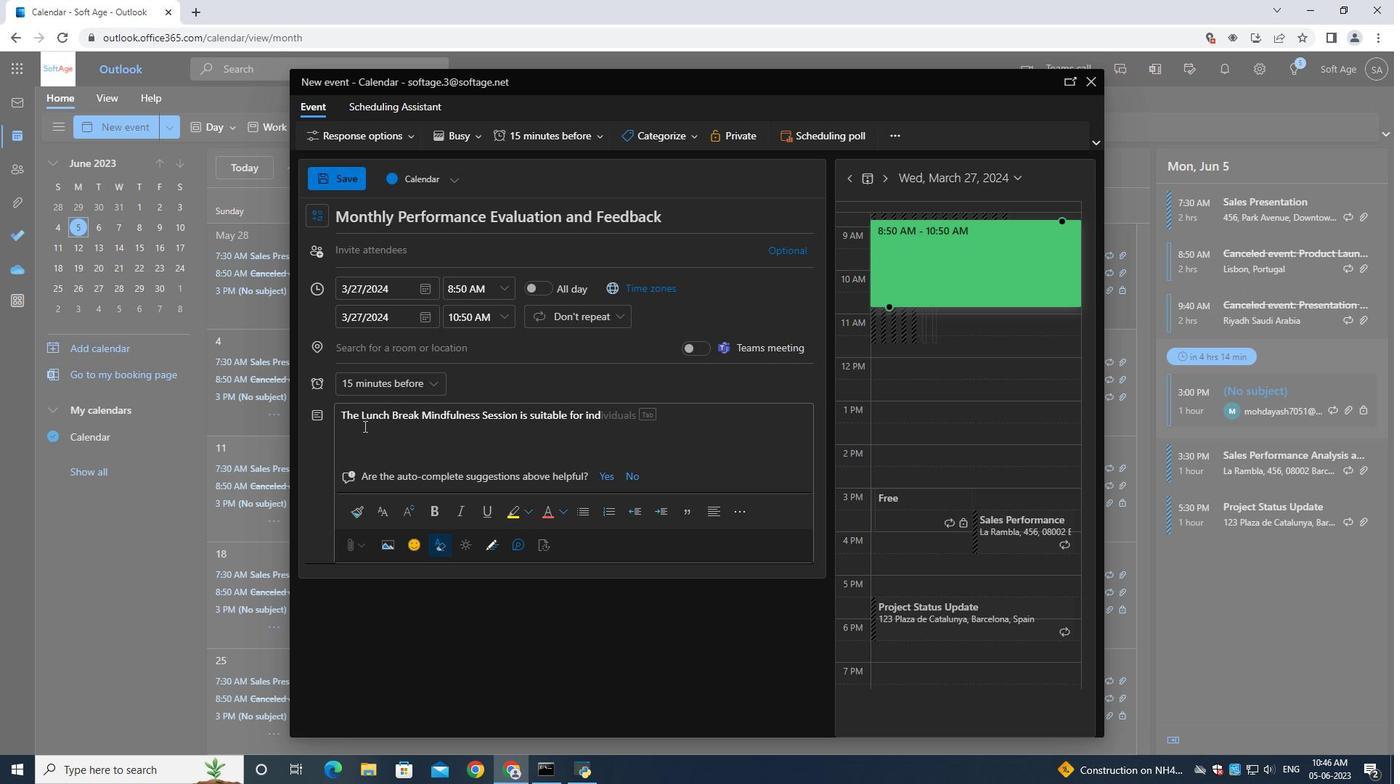 
Action: Key pressed ividuals<Key.space>of<Key.space>all<Key.space>experience<Key.space>lelvels,<Key.space>including<Key.space>those<Key.space>who<Key.space>are<Key.space>new<Key.space>to<Key.space>mindfulness.<Key.space><Key.shift>No<Key.space>special<Key.space>equipment<Key.space>or<Key.space>clothing<Key.space>is<Key.space>required-participants<Key.space>can<Key.space>simply<Key.space>find<Key.space>a<Key.space>comfortable<Key.space>position<Key.space>and<Key.space>bring<Key.space>their<Key.space>full<Key.space>attention<Key.space>to<Key.space>the<Key.space>practice.
Screenshot: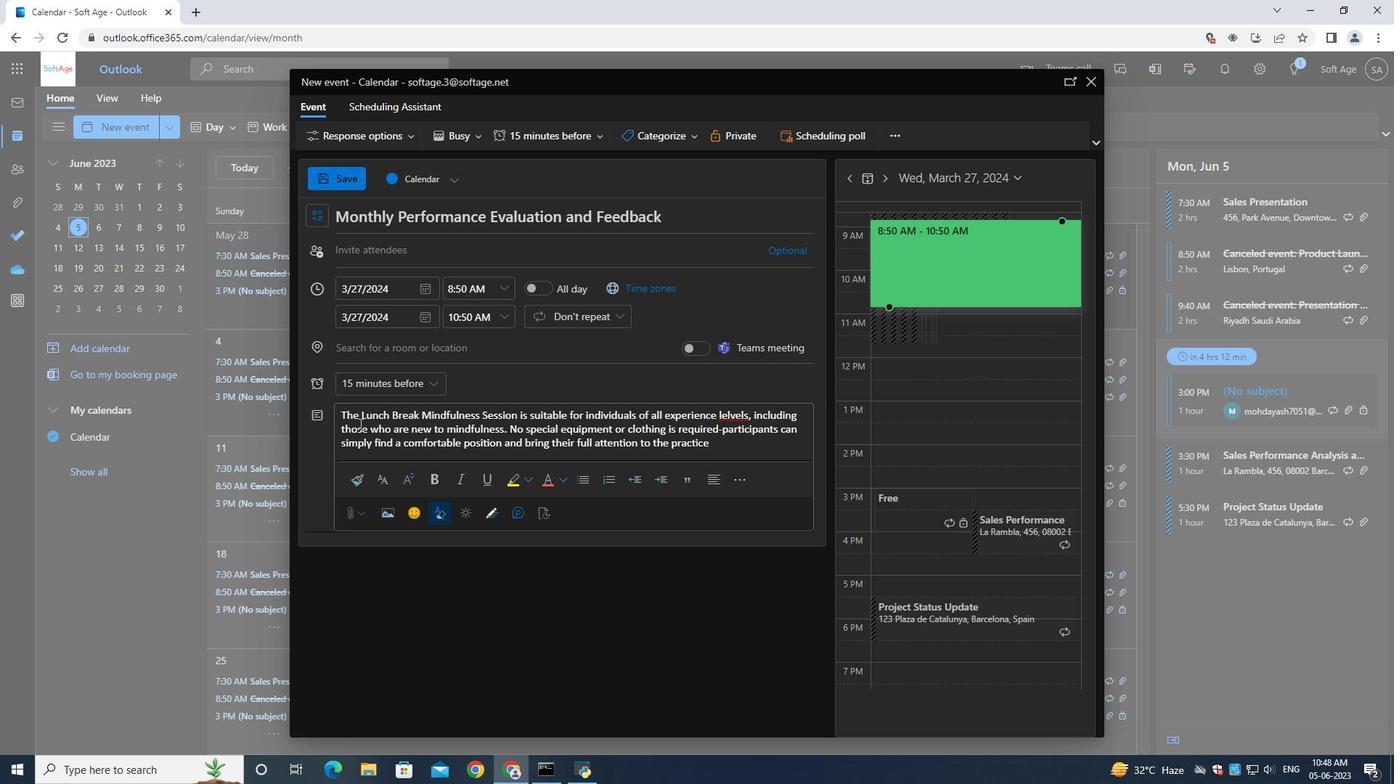 
Action: Mouse moved to (634, 129)
Screenshot: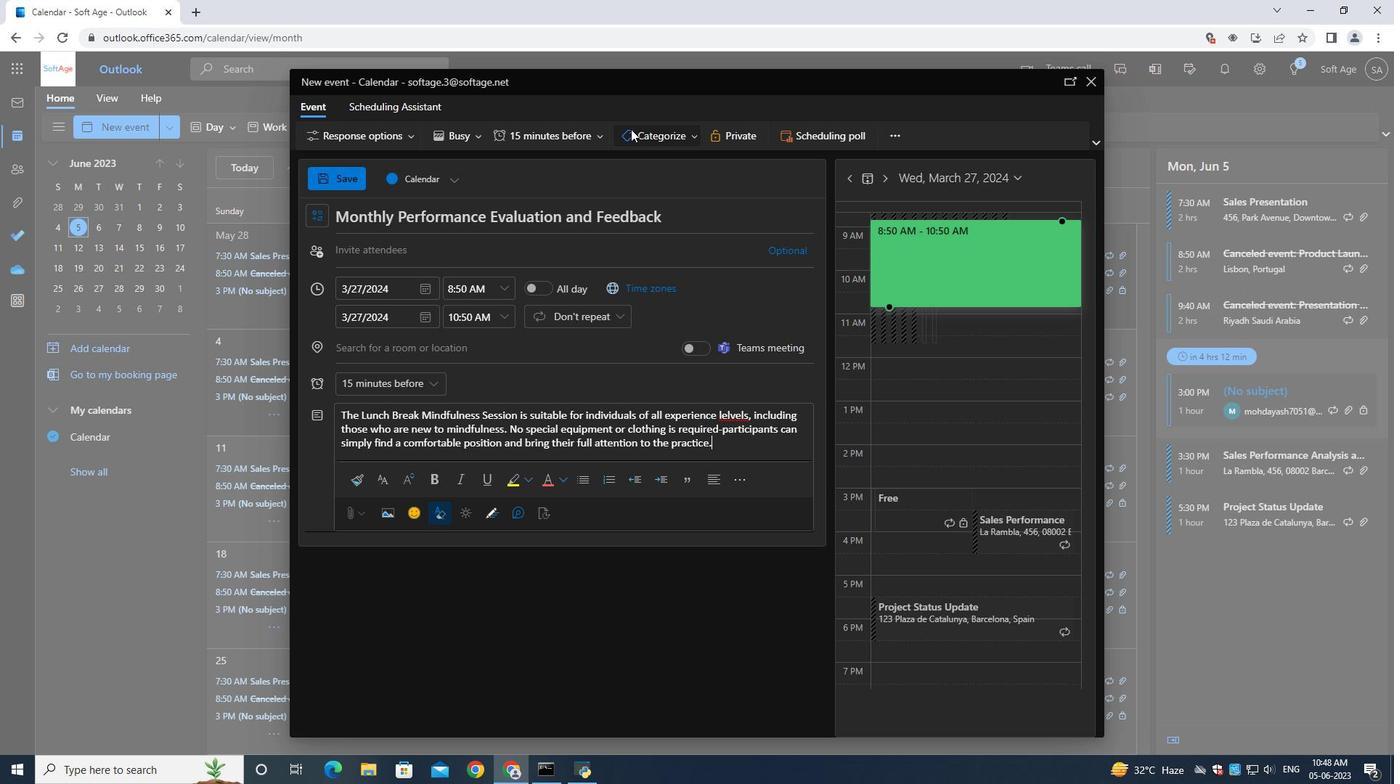 
Action: Mouse pressed left at (634, 129)
Screenshot: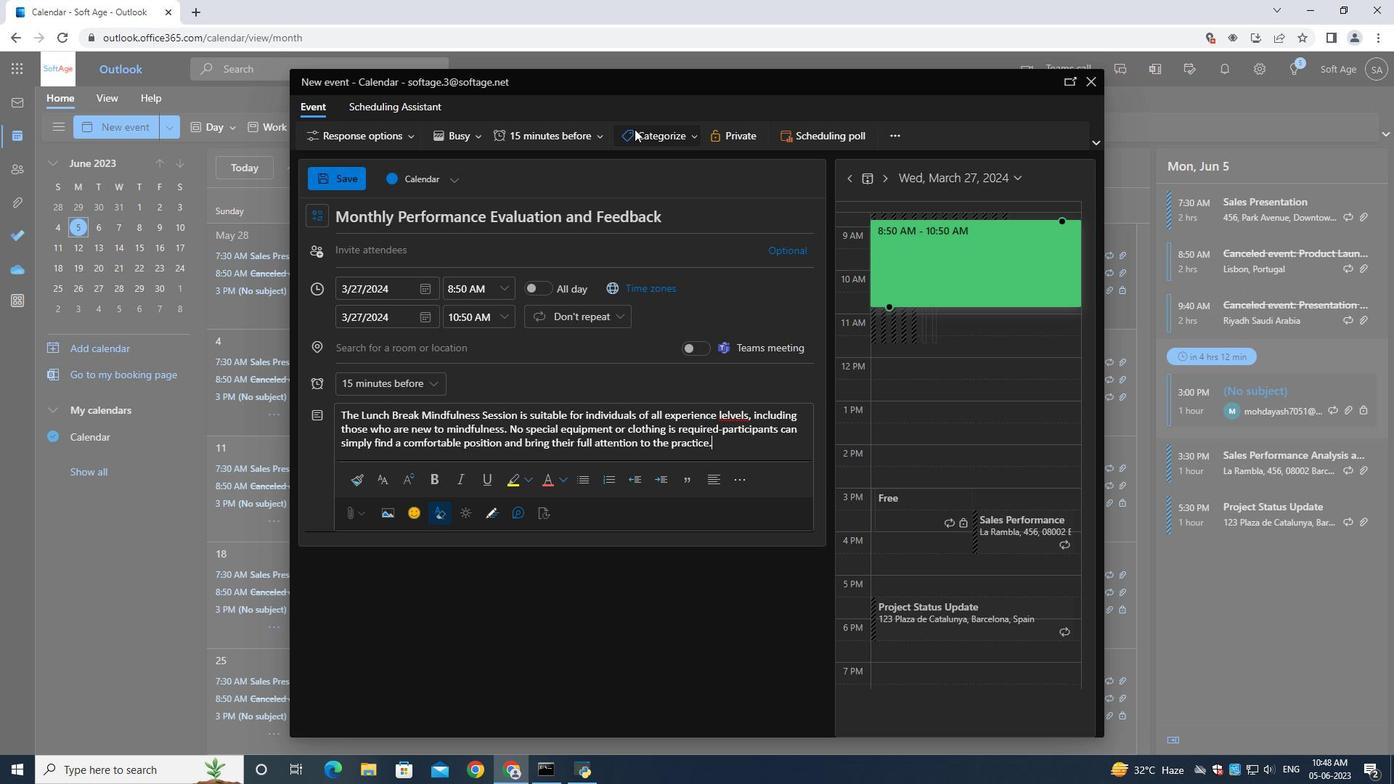 
Action: Mouse moved to (647, 263)
Screenshot: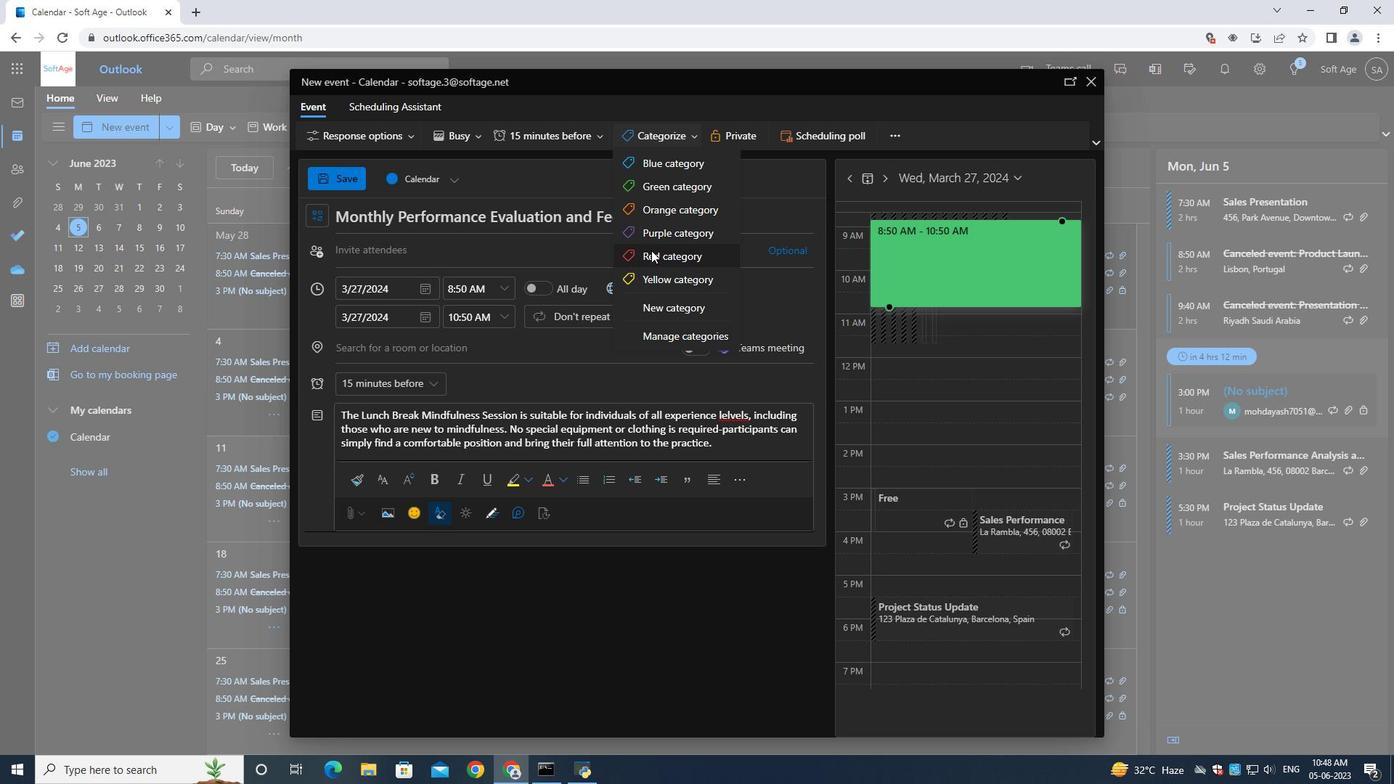 
Action: Mouse pressed left at (647, 263)
Screenshot: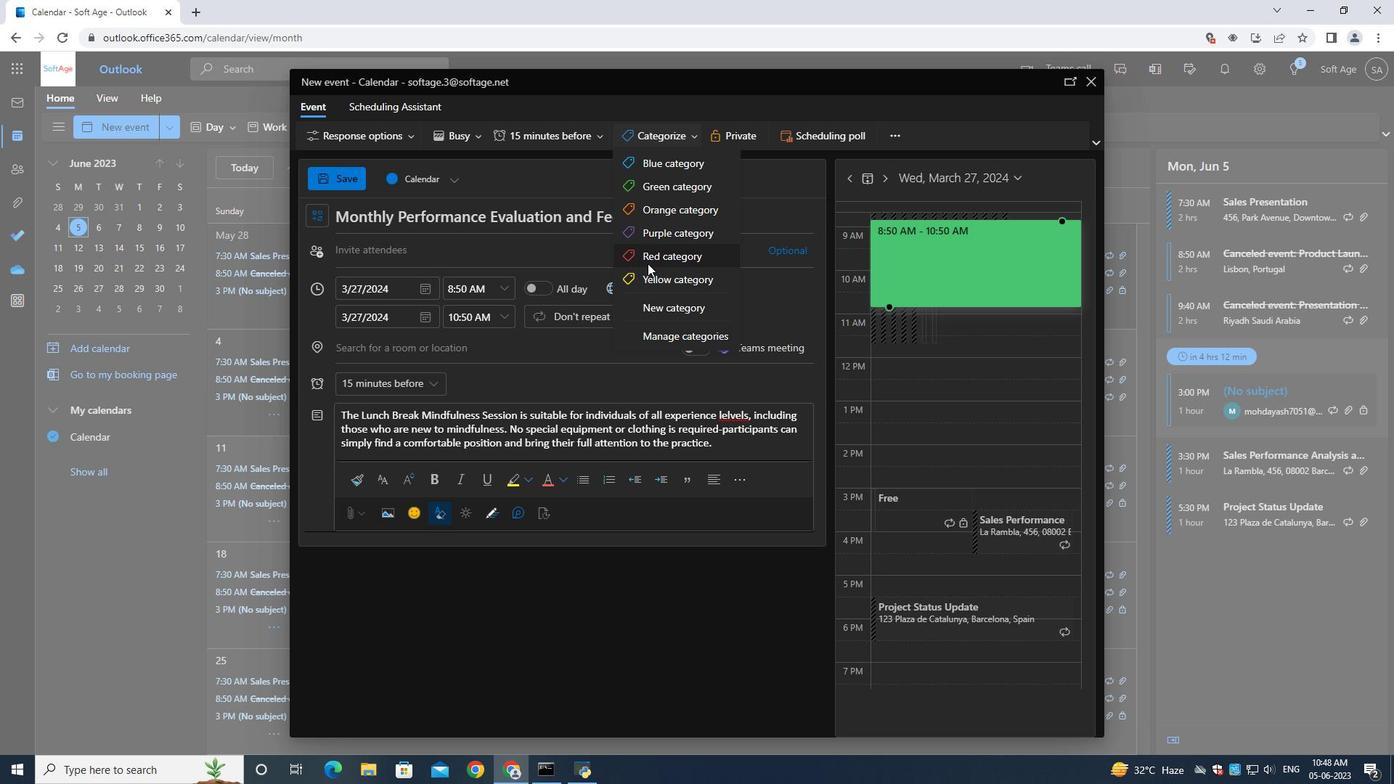 
Action: Mouse moved to (421, 346)
Screenshot: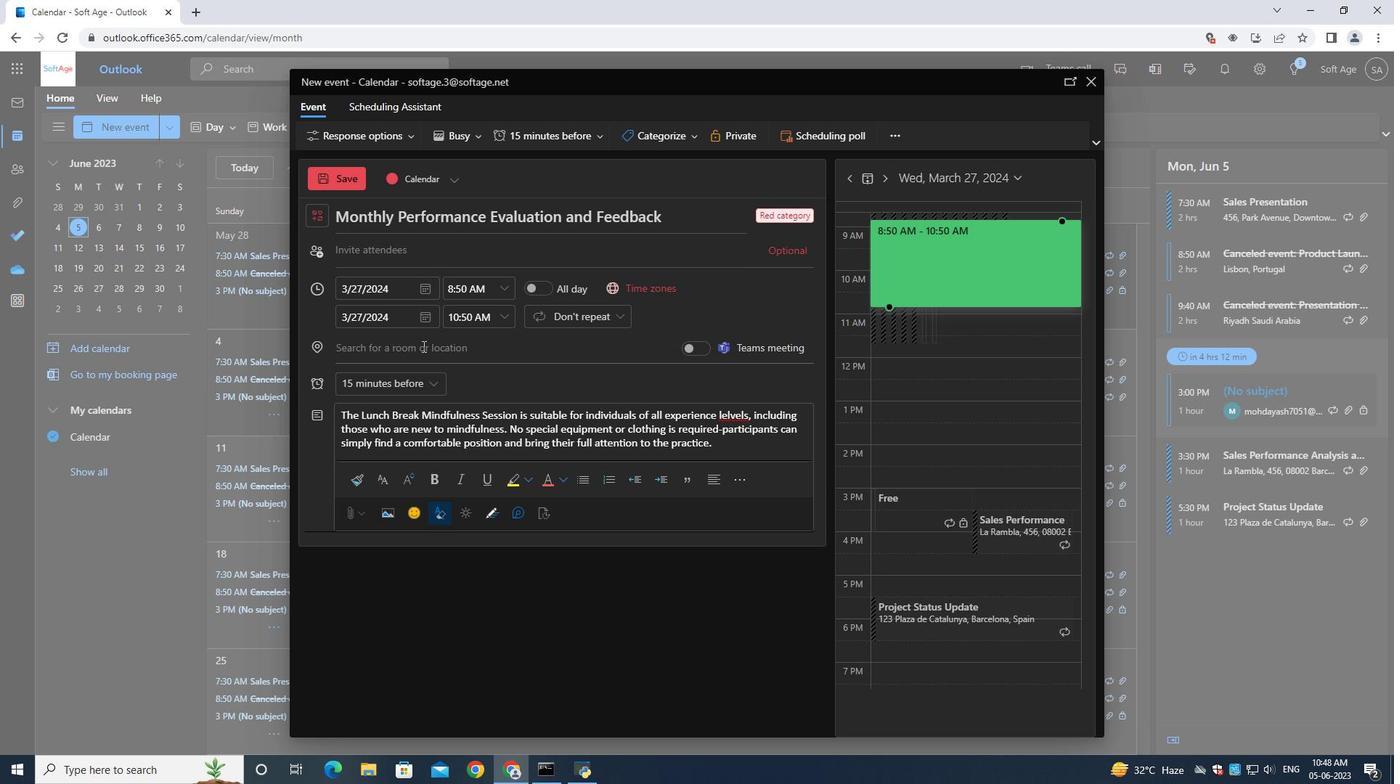 
Action: Mouse pressed left at (421, 346)
Screenshot: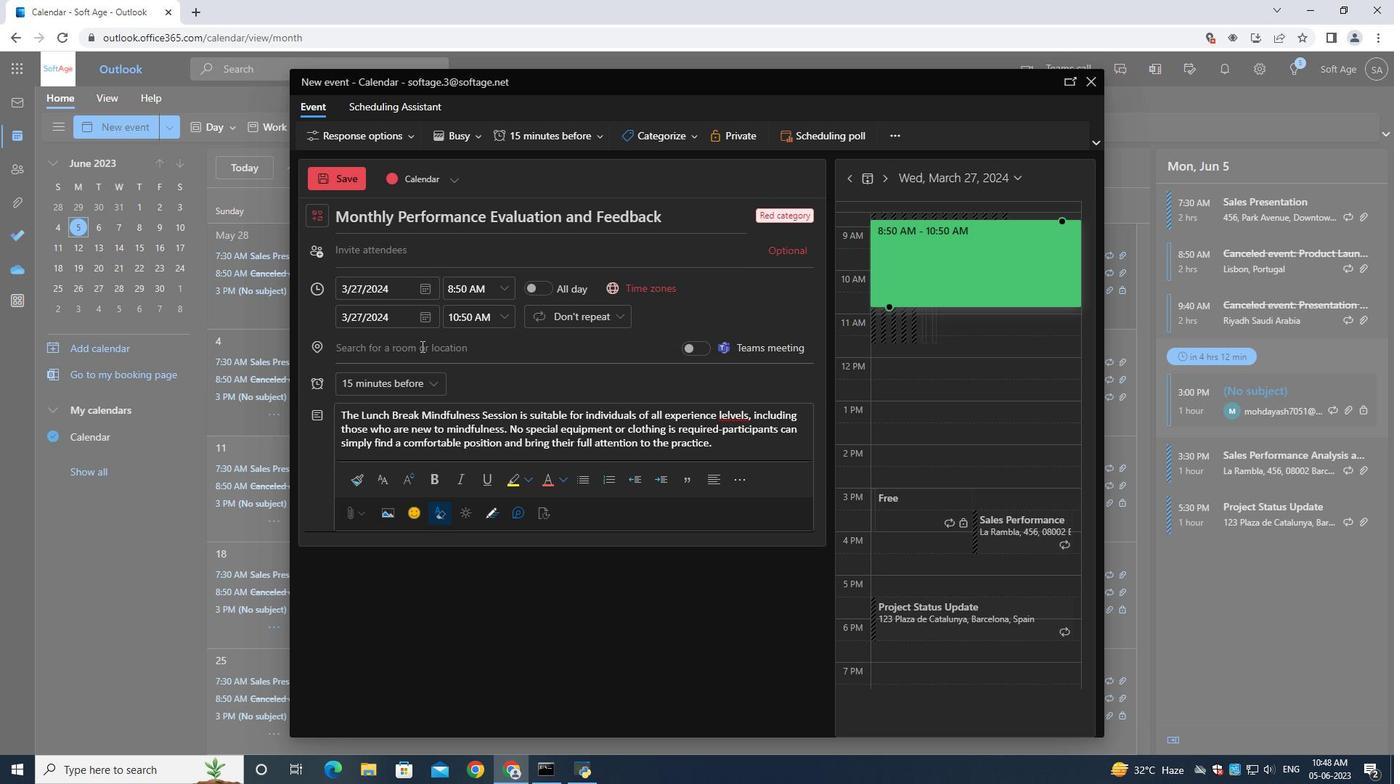 
Action: Mouse moved to (353, 347)
Screenshot: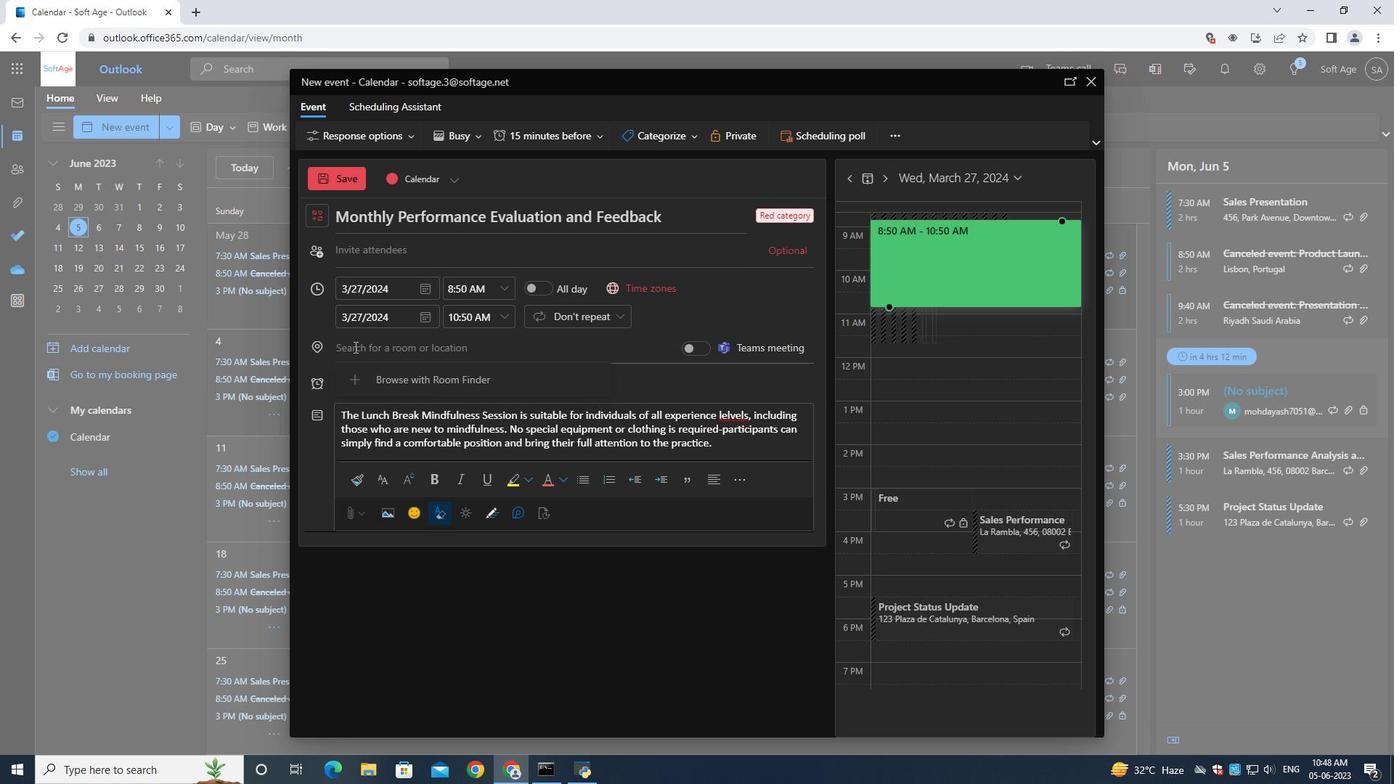 
Action: Mouse pressed left at (353, 347)
Screenshot: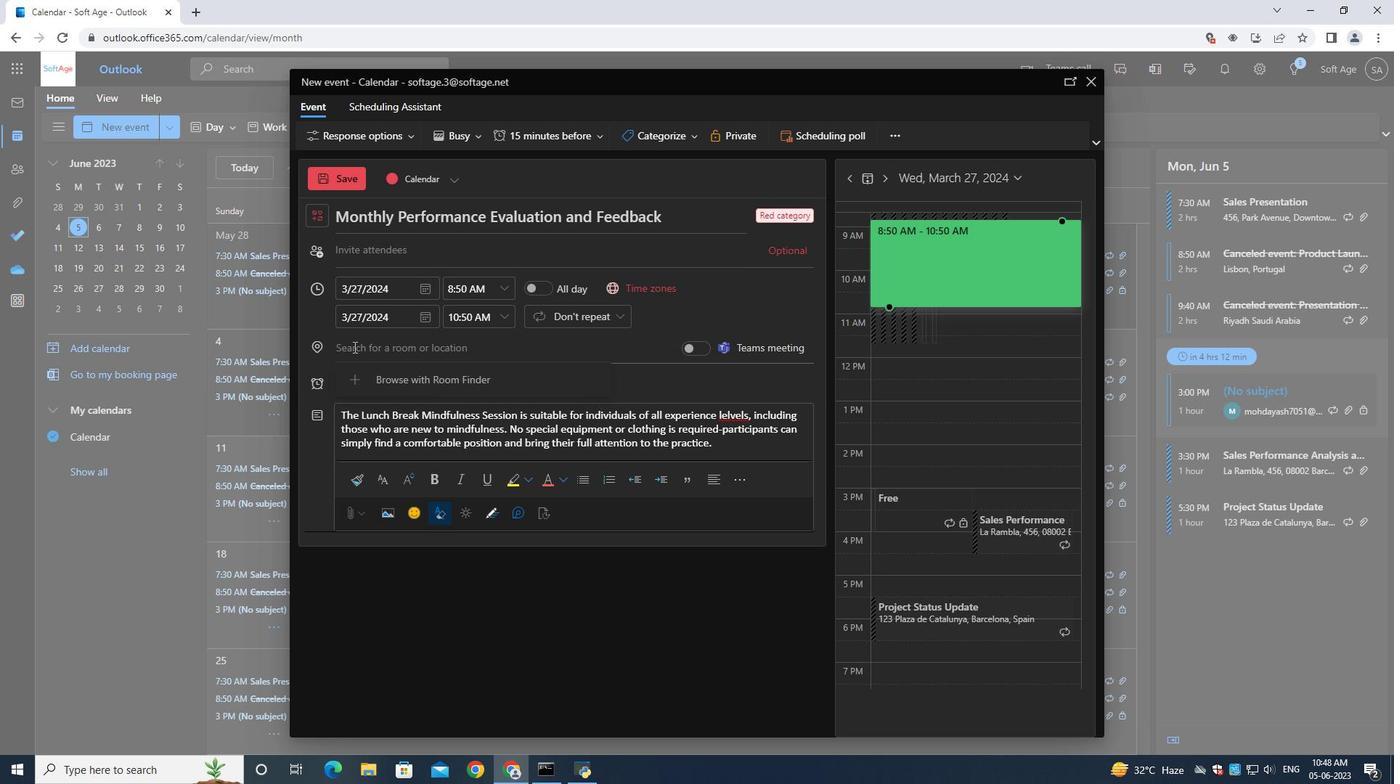 
Action: Key pressed <Key.shift>Dublin,<Key.space><Key.shift><Key.shift><Key.shift><Key.shift><Key.shift><Key.shift><Key.shift><Key.shift><Key.shift><Key.shift><Key.shift><Key.shift><Key.shift><Key.shift><Key.shift><Key.shift><Key.shift><Key.shift><Key.shift><Key.shift>Ireland
Screenshot: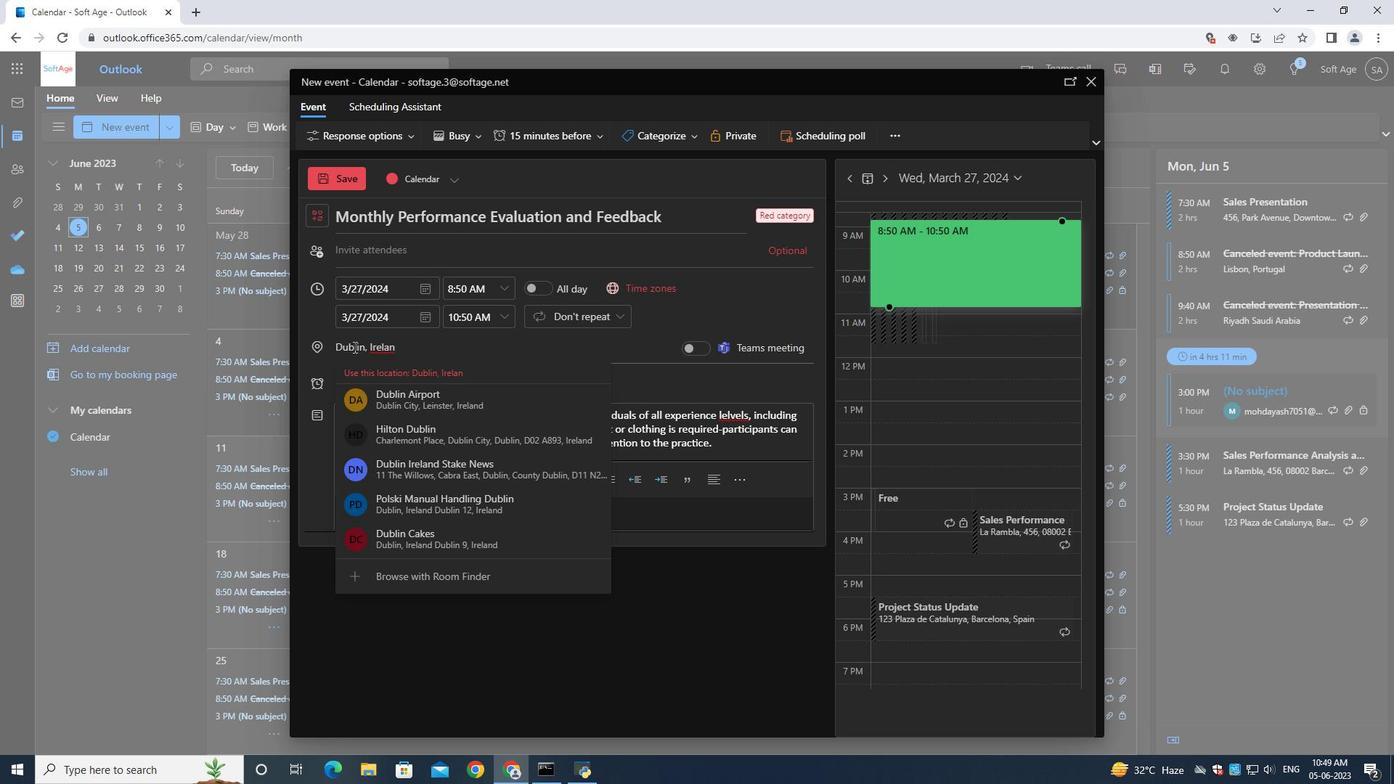 
Action: Mouse moved to (417, 251)
Screenshot: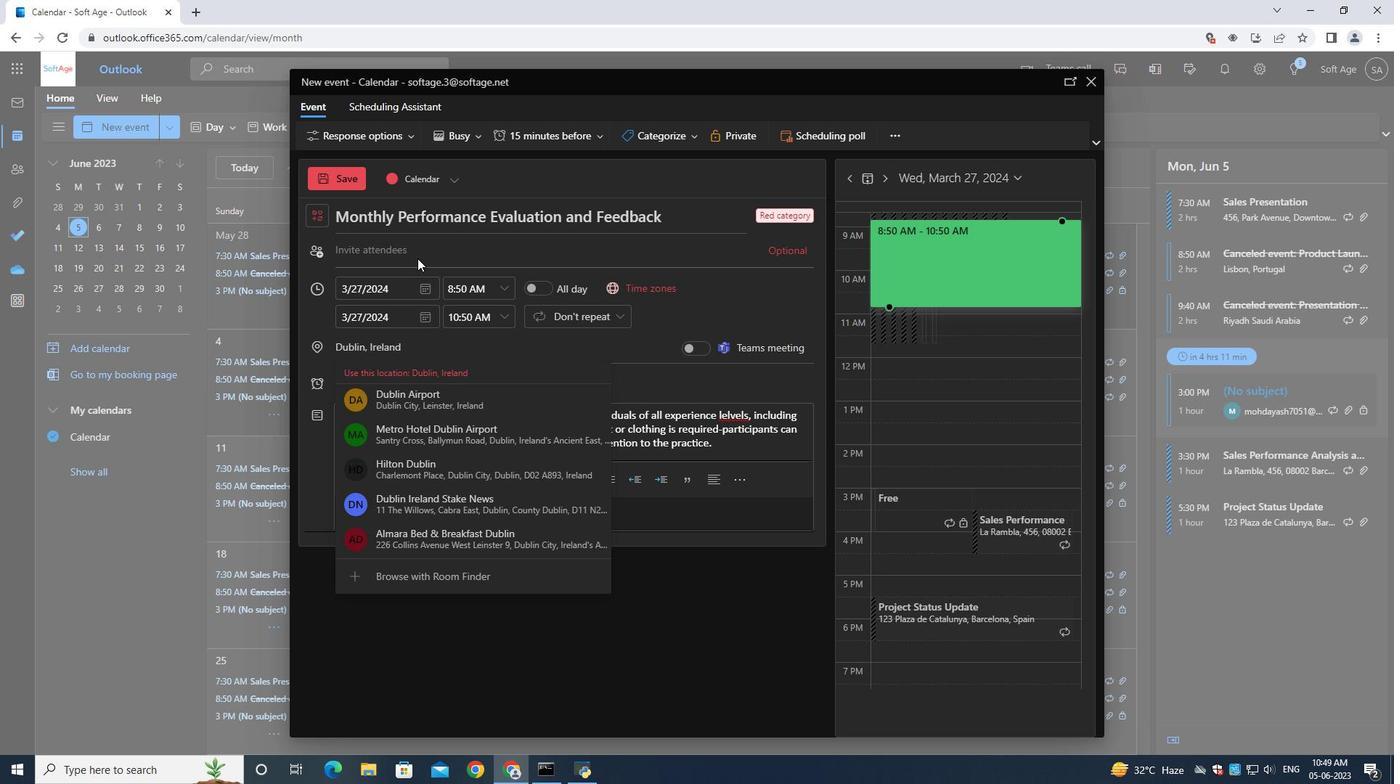 
Action: Mouse pressed left at (417, 251)
Screenshot: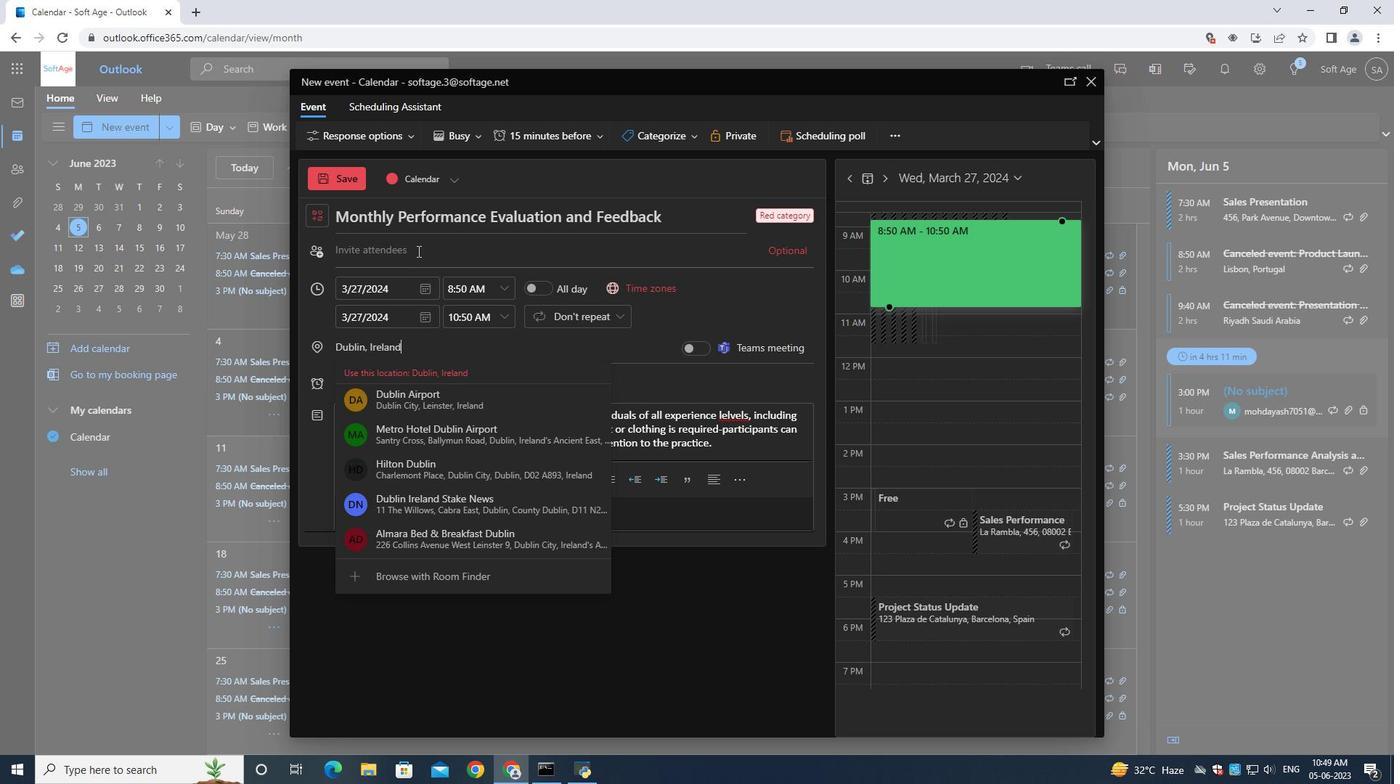 
Action: Key pressed softage.5<Key.shift>@softage.net
Screenshot: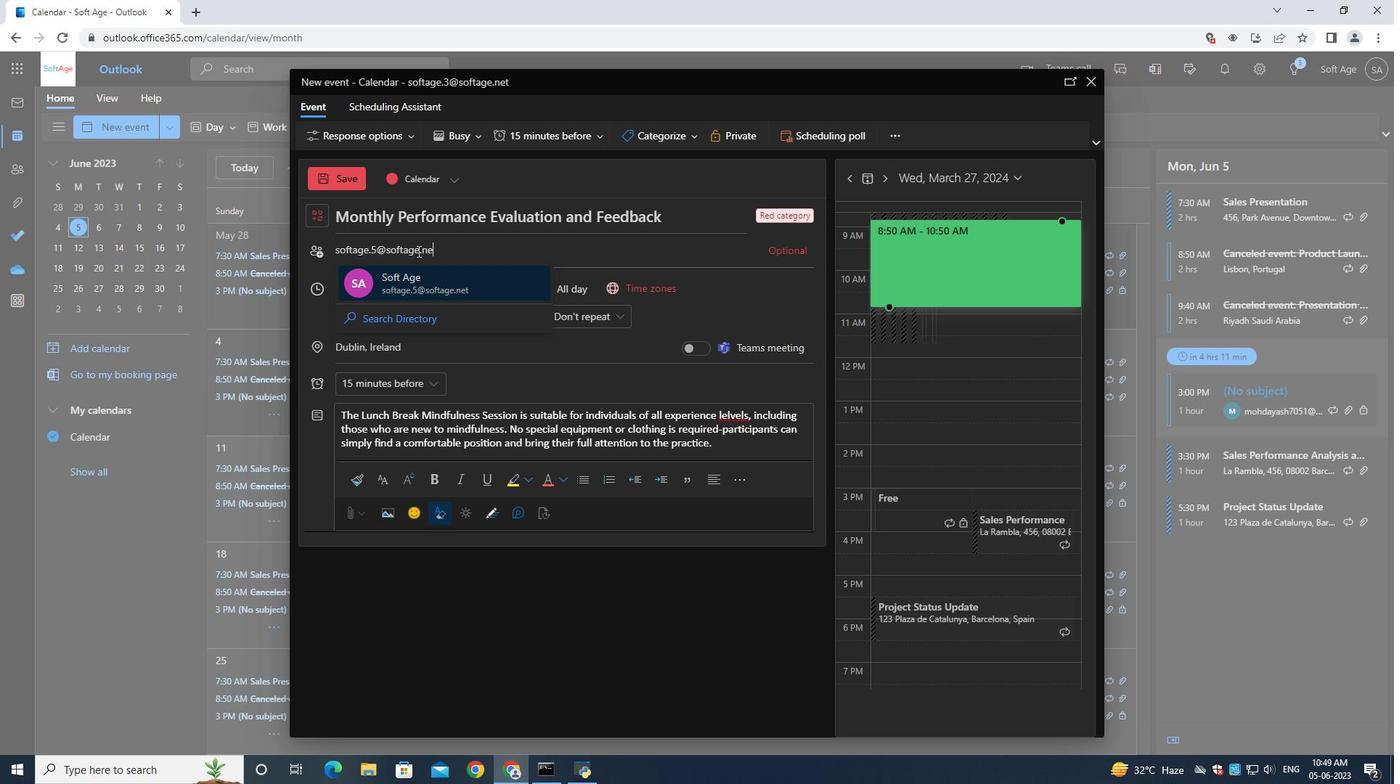 
Action: Mouse moved to (448, 287)
Screenshot: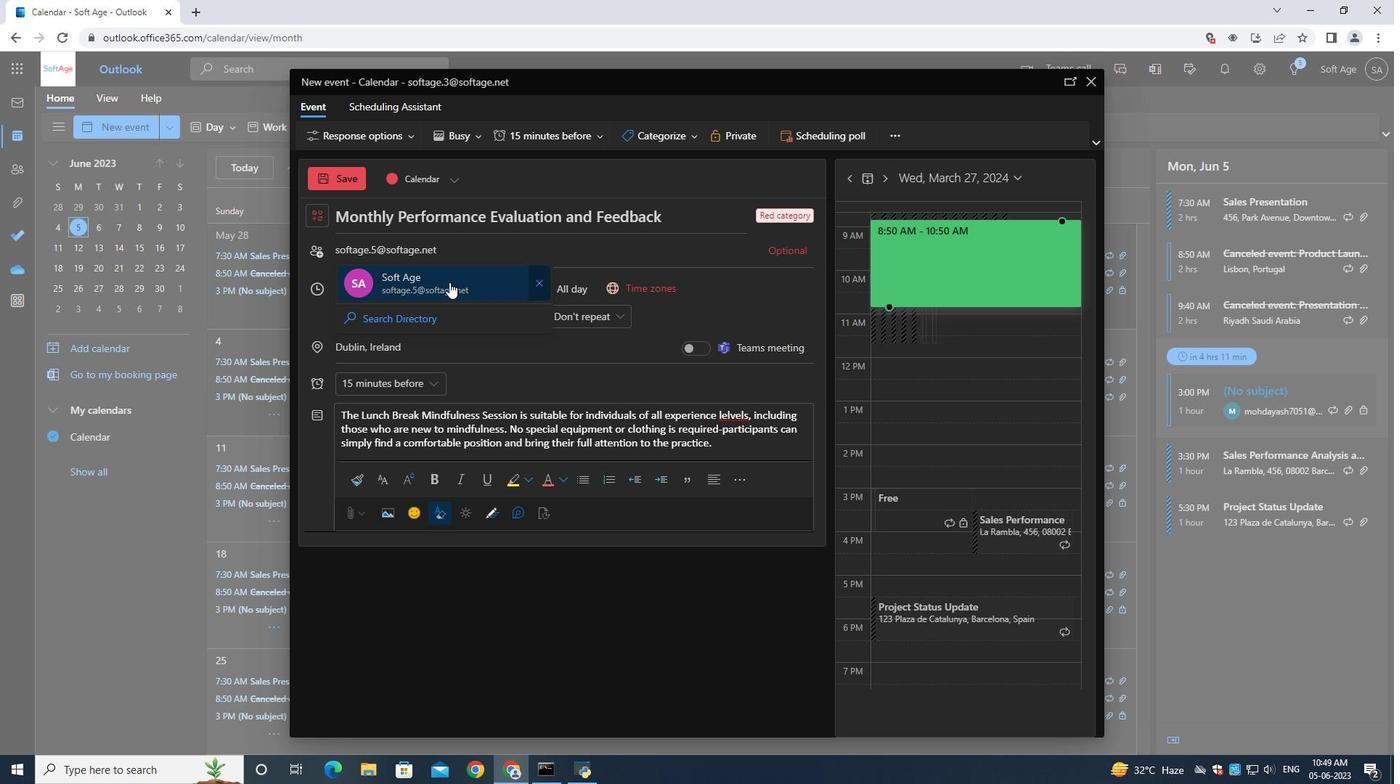
Action: Mouse pressed left at (448, 287)
Screenshot: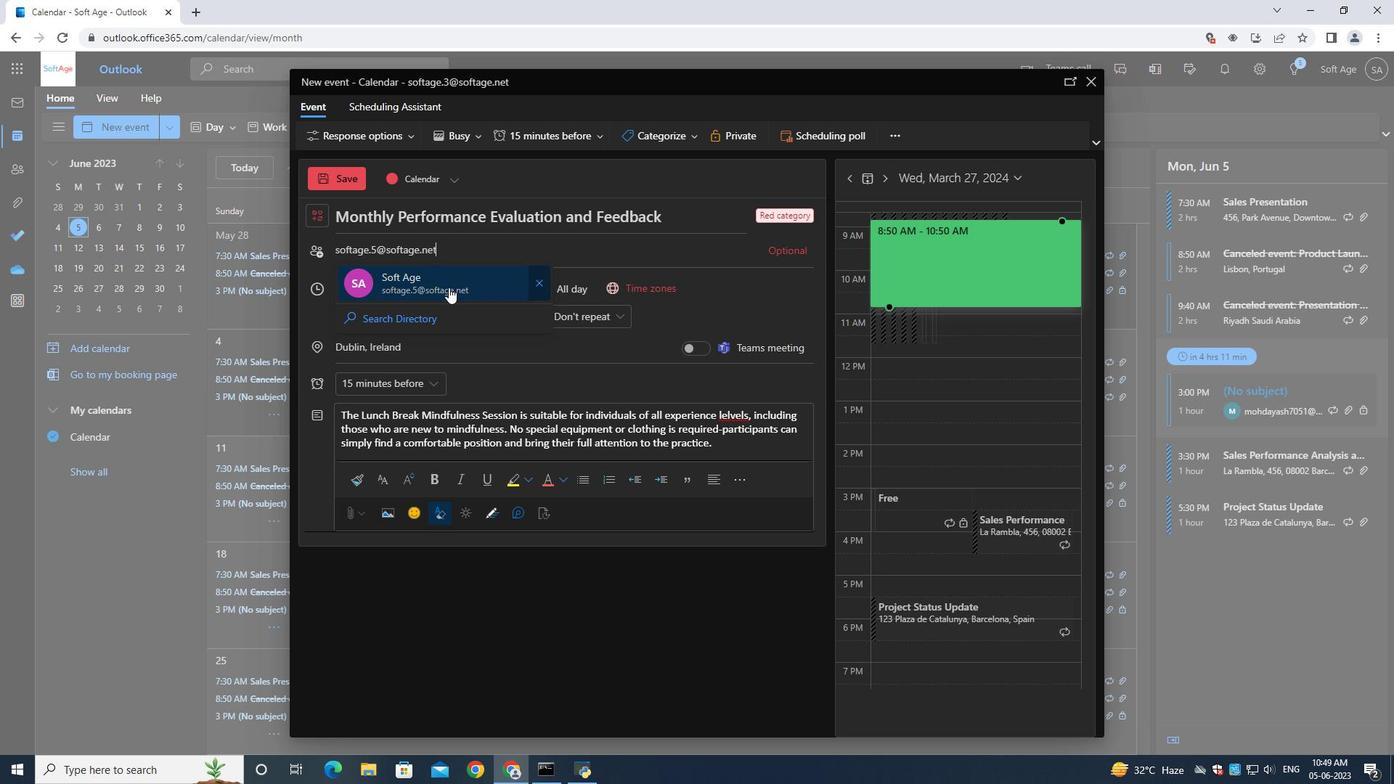 
Action: Key pressed softage.6<Key.shift>@softage.net
Screenshot: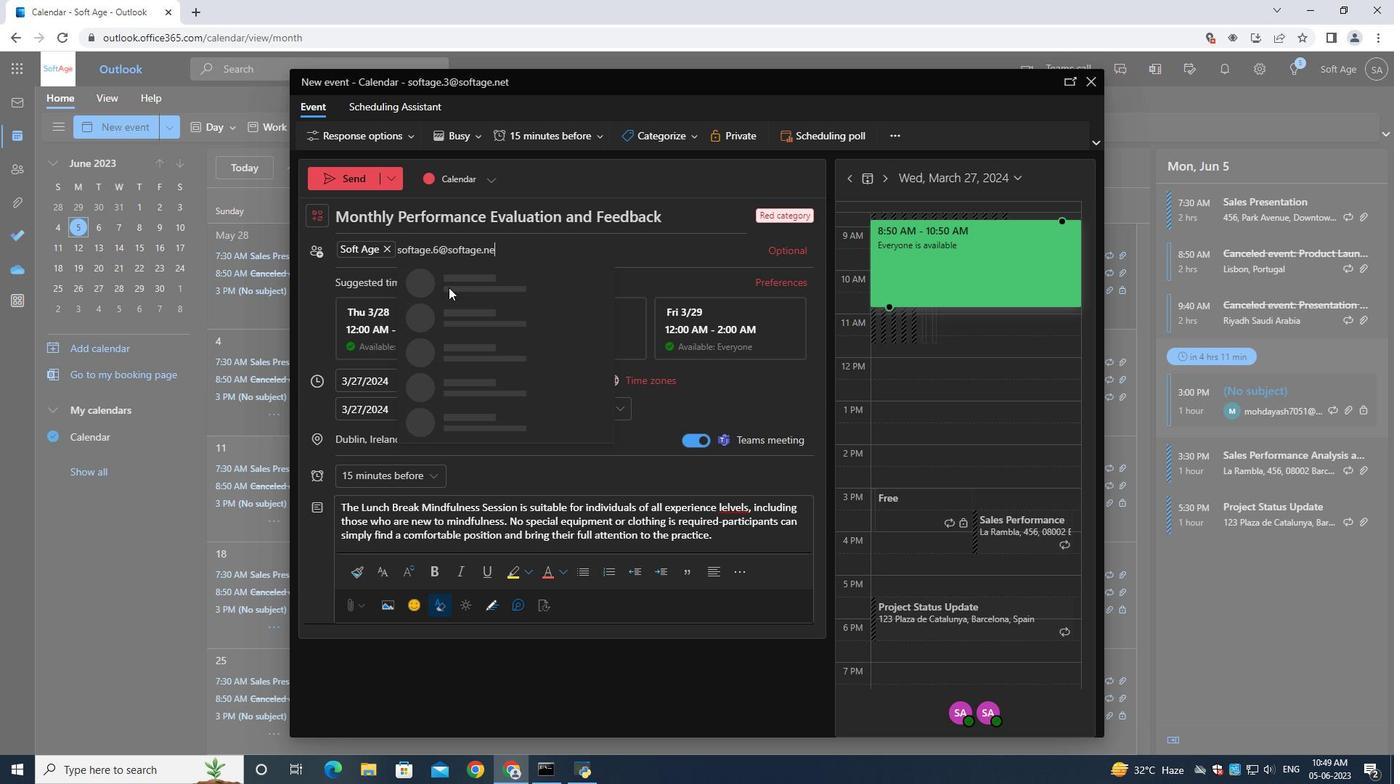 
Action: Mouse moved to (454, 285)
Screenshot: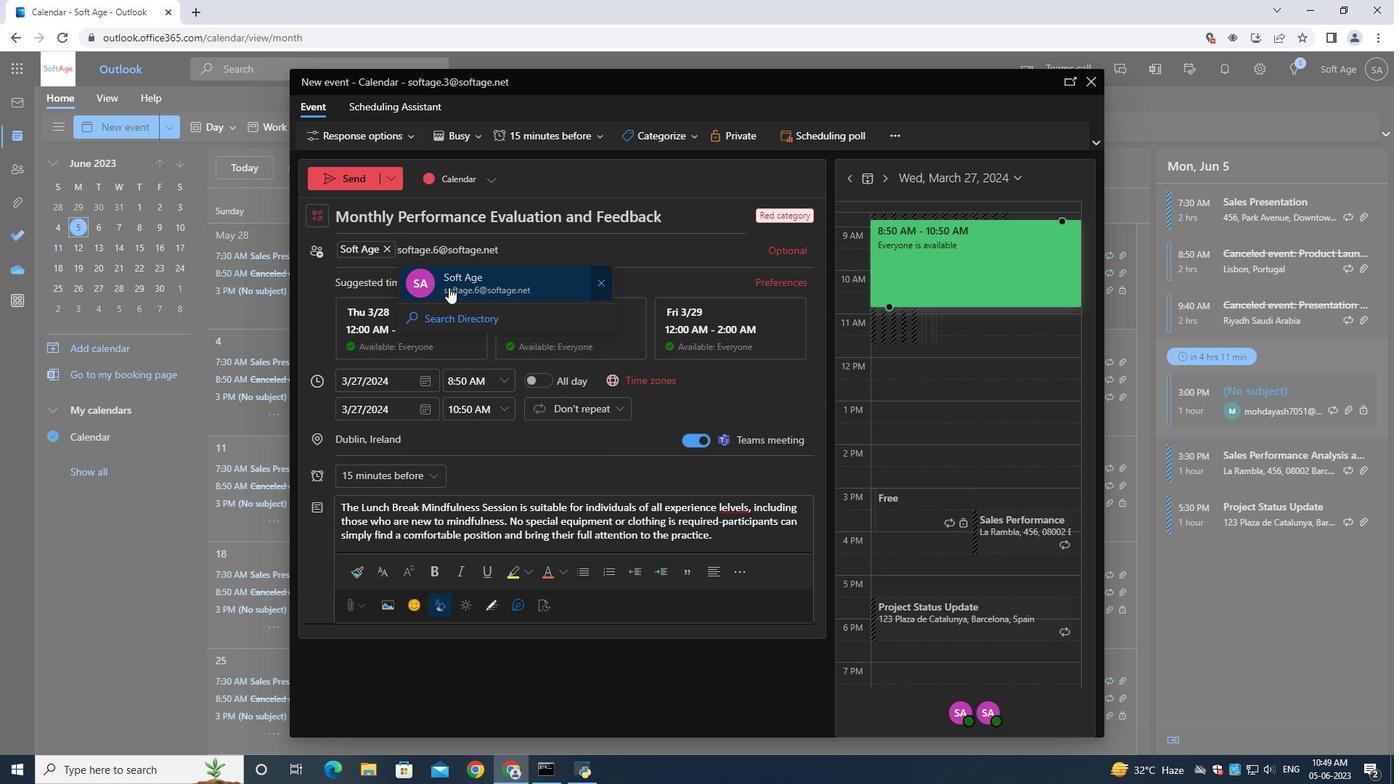 
Action: Mouse pressed left at (454, 285)
Screenshot: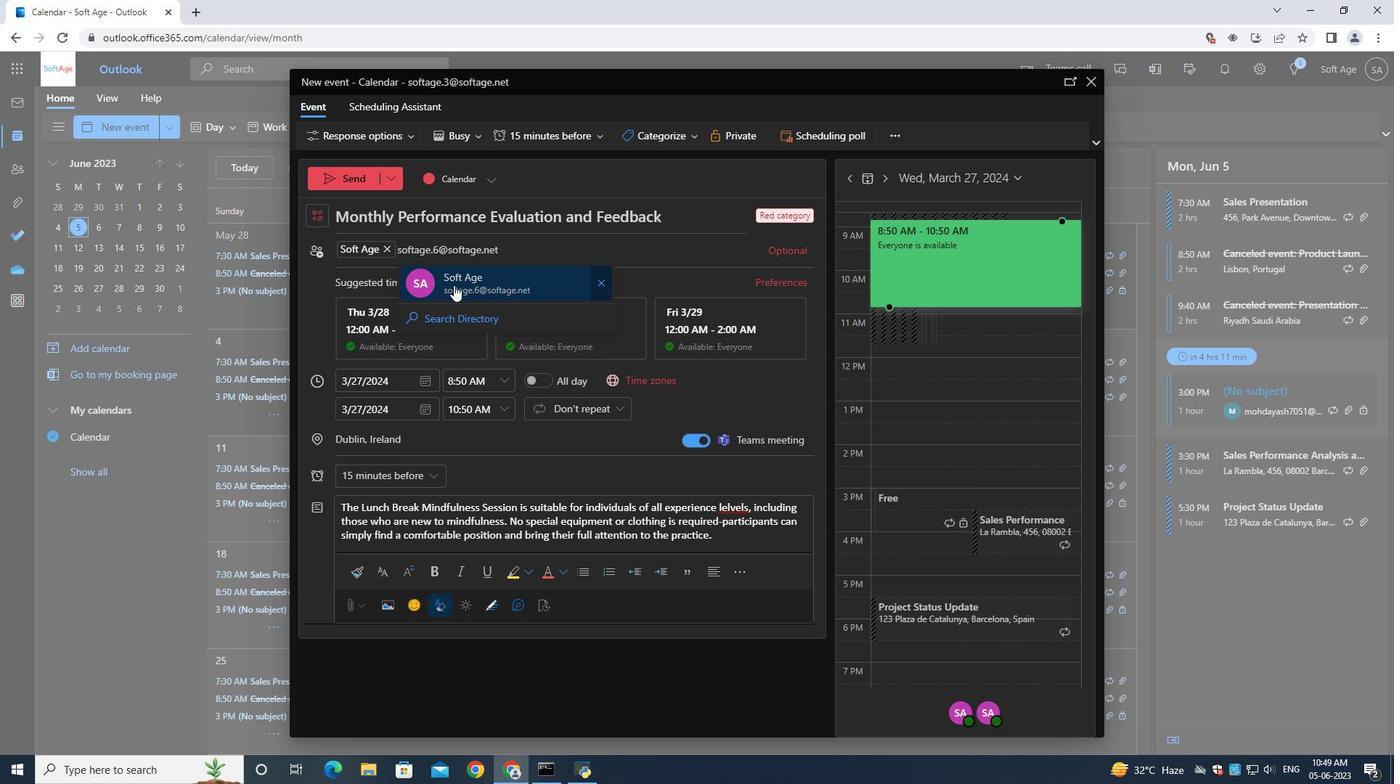 
Action: Mouse moved to (376, 477)
Screenshot: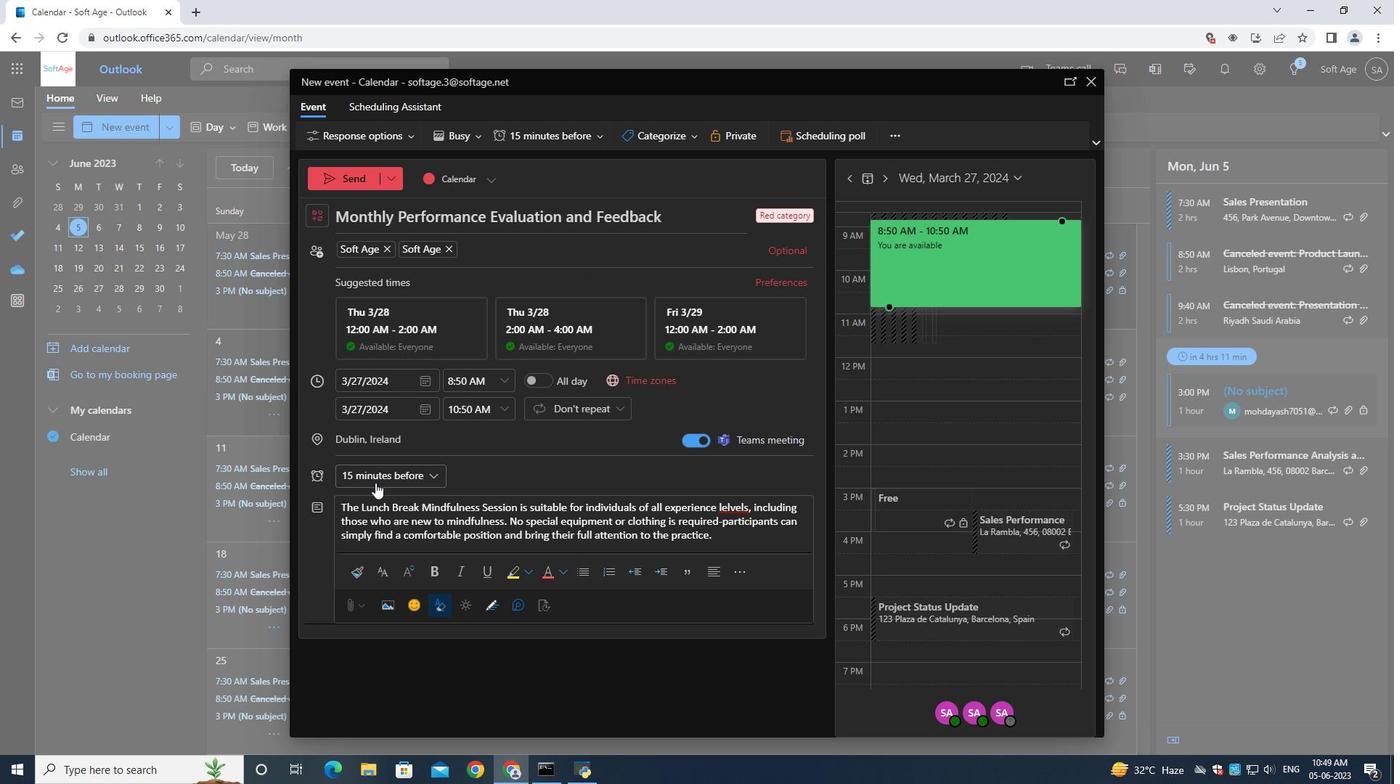 
Action: Mouse pressed left at (376, 477)
Screenshot: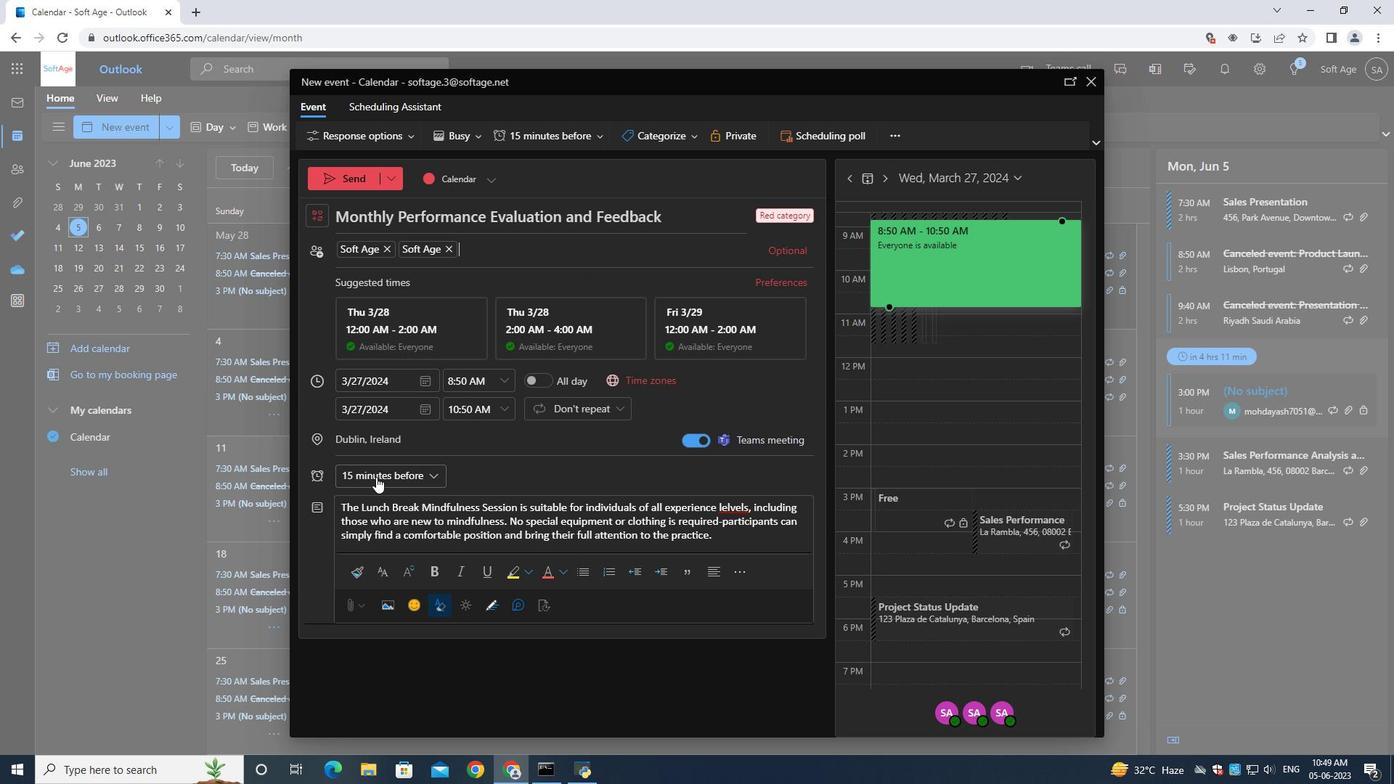 
Action: Mouse moved to (374, 354)
Screenshot: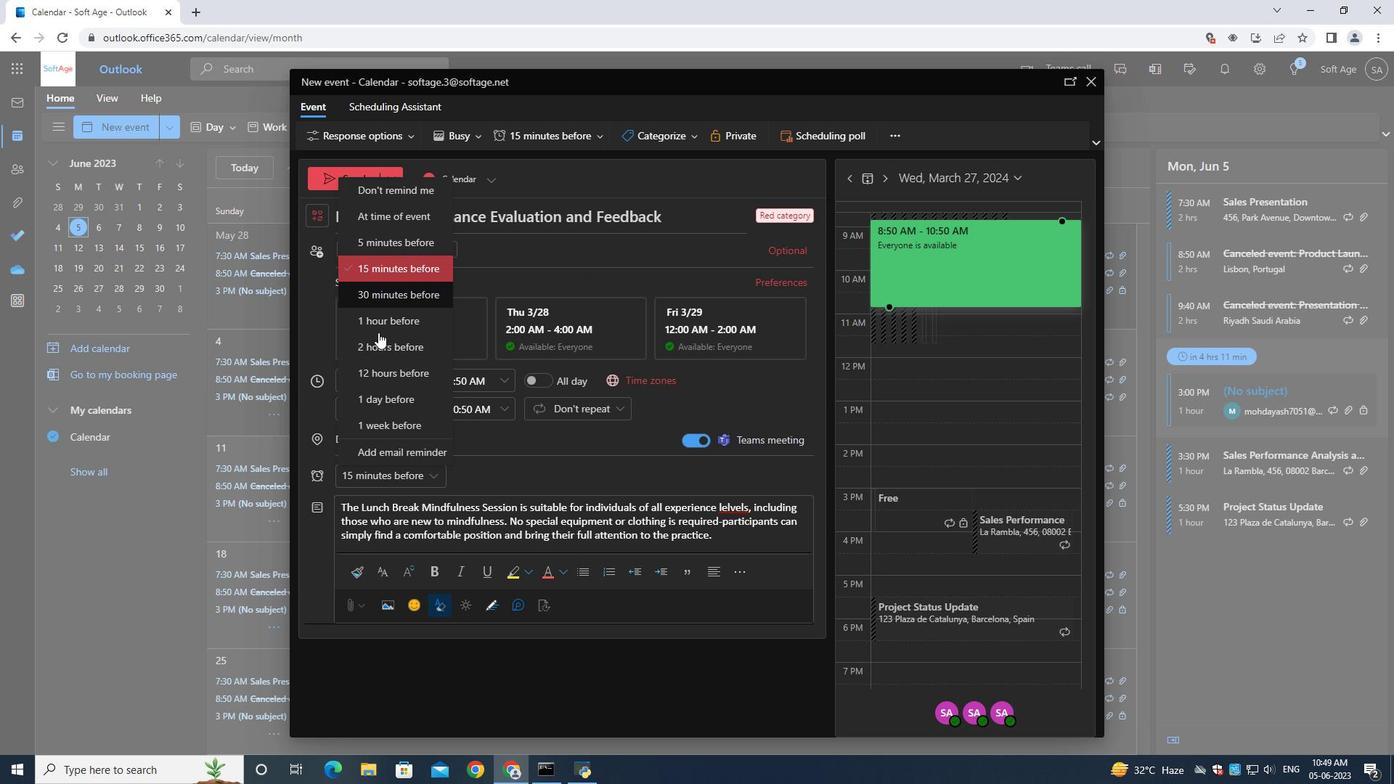 
Action: Mouse pressed left at (374, 354)
Screenshot: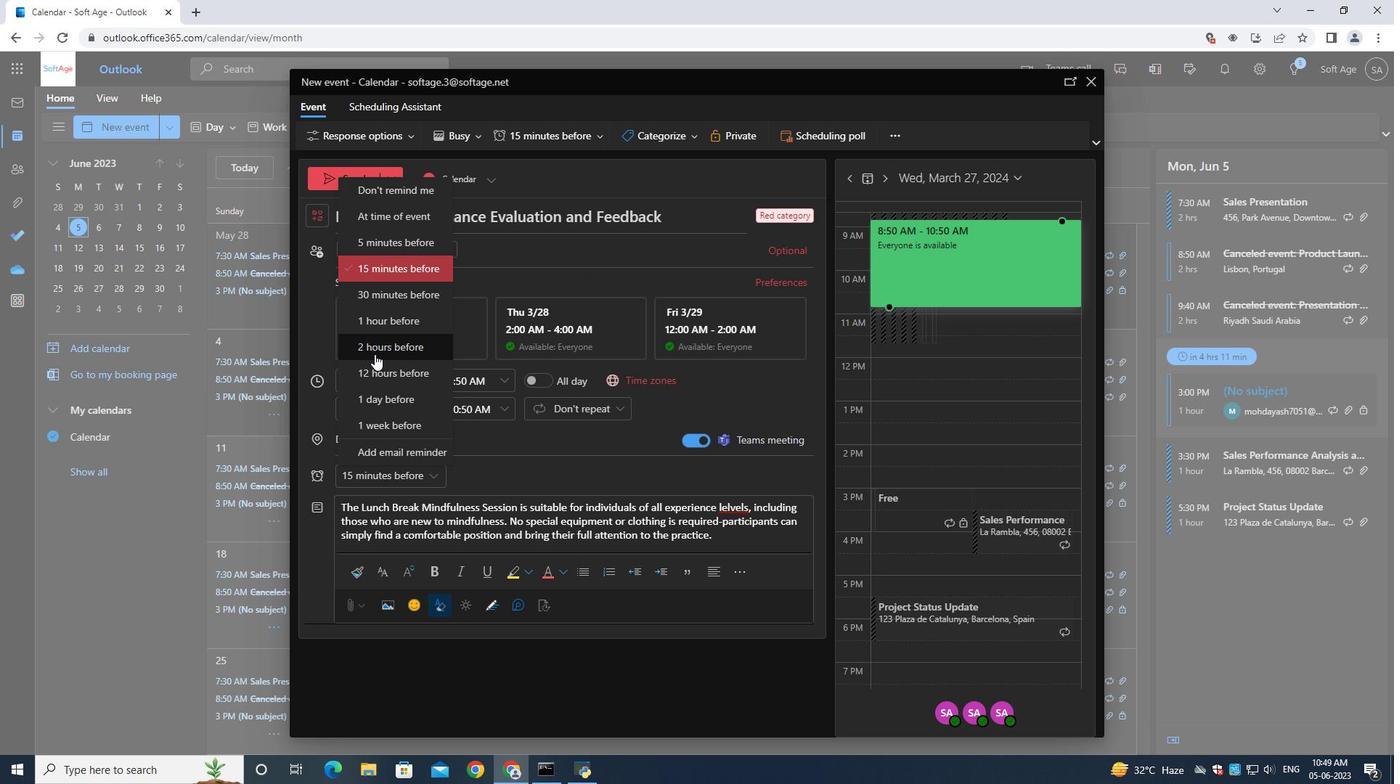 
Action: Mouse moved to (366, 179)
Screenshot: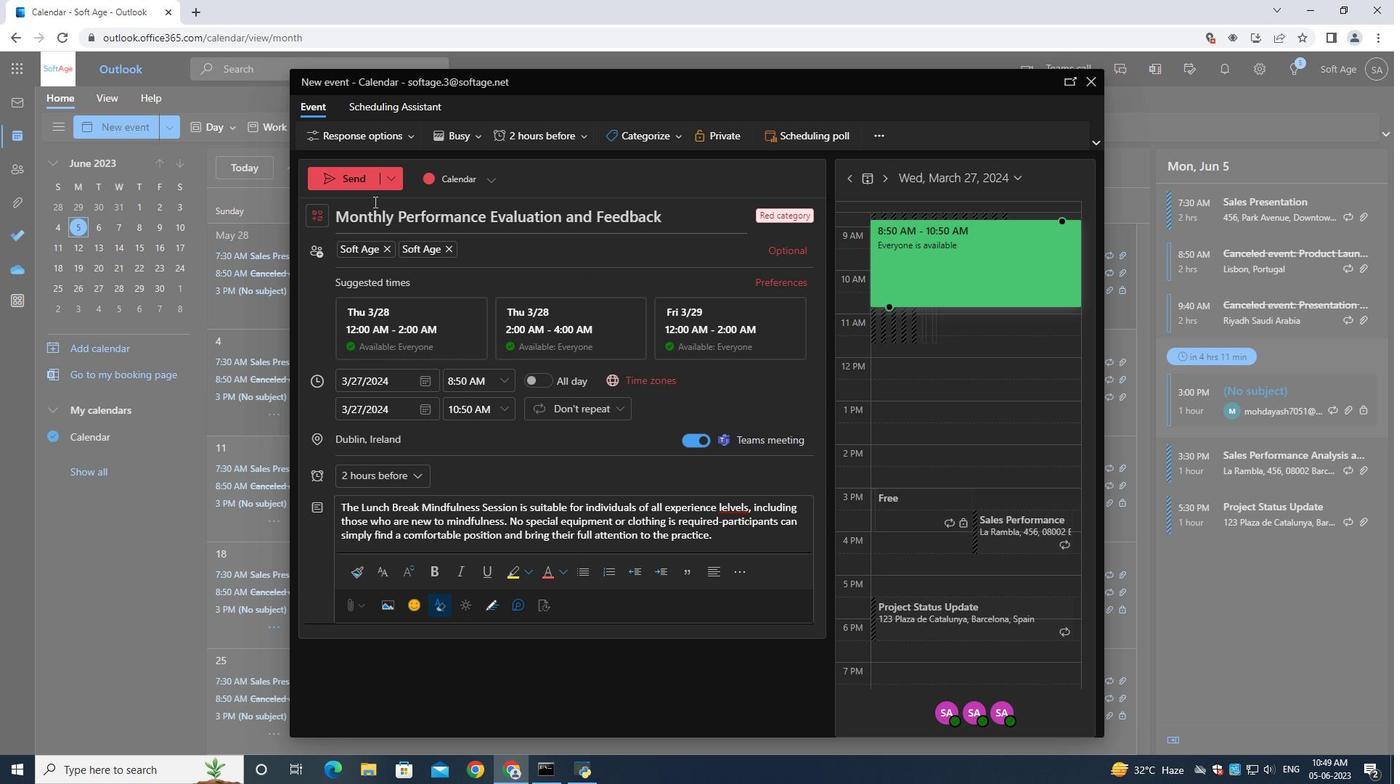 
Action: Mouse pressed left at (366, 179)
Screenshot: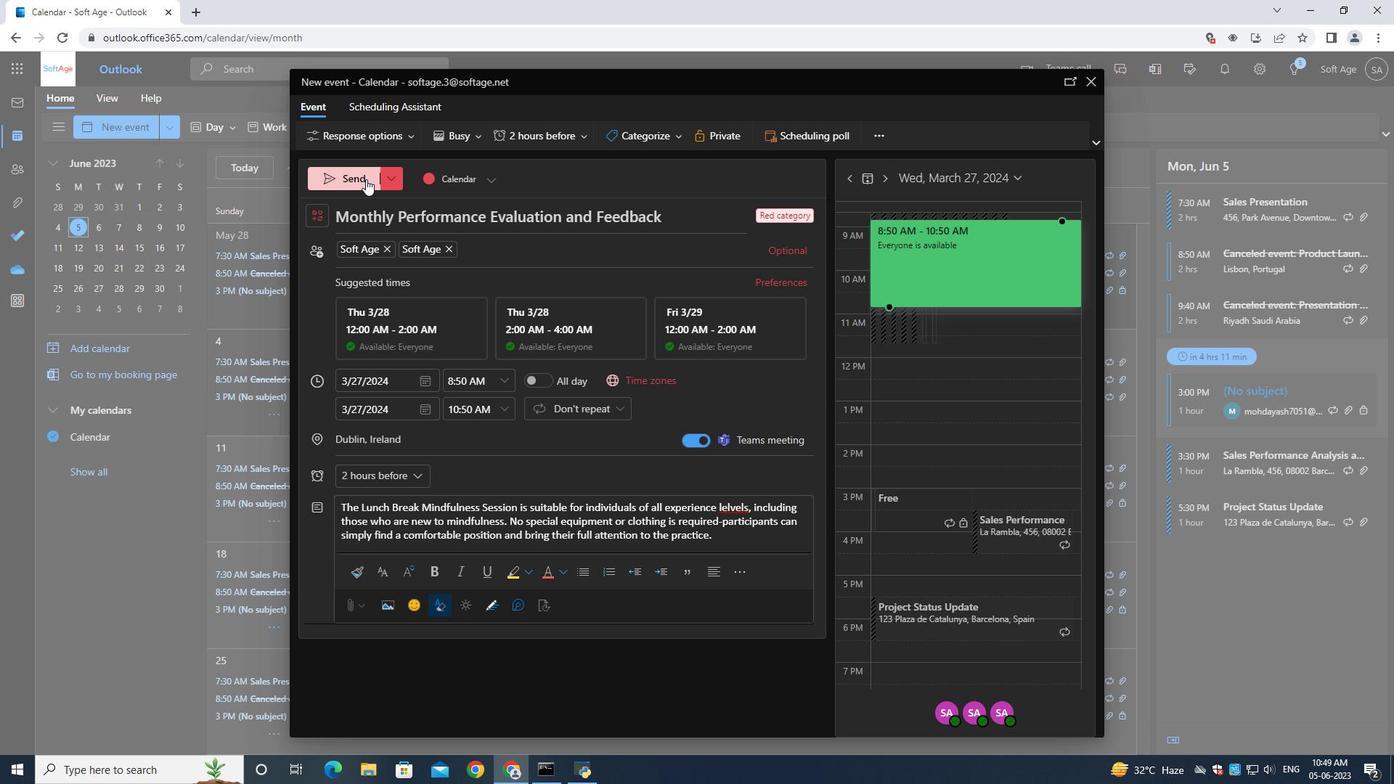 
